 Task: Manage the team setting related to opportunity .
Action: Mouse moved to (1255, 96)
Screenshot: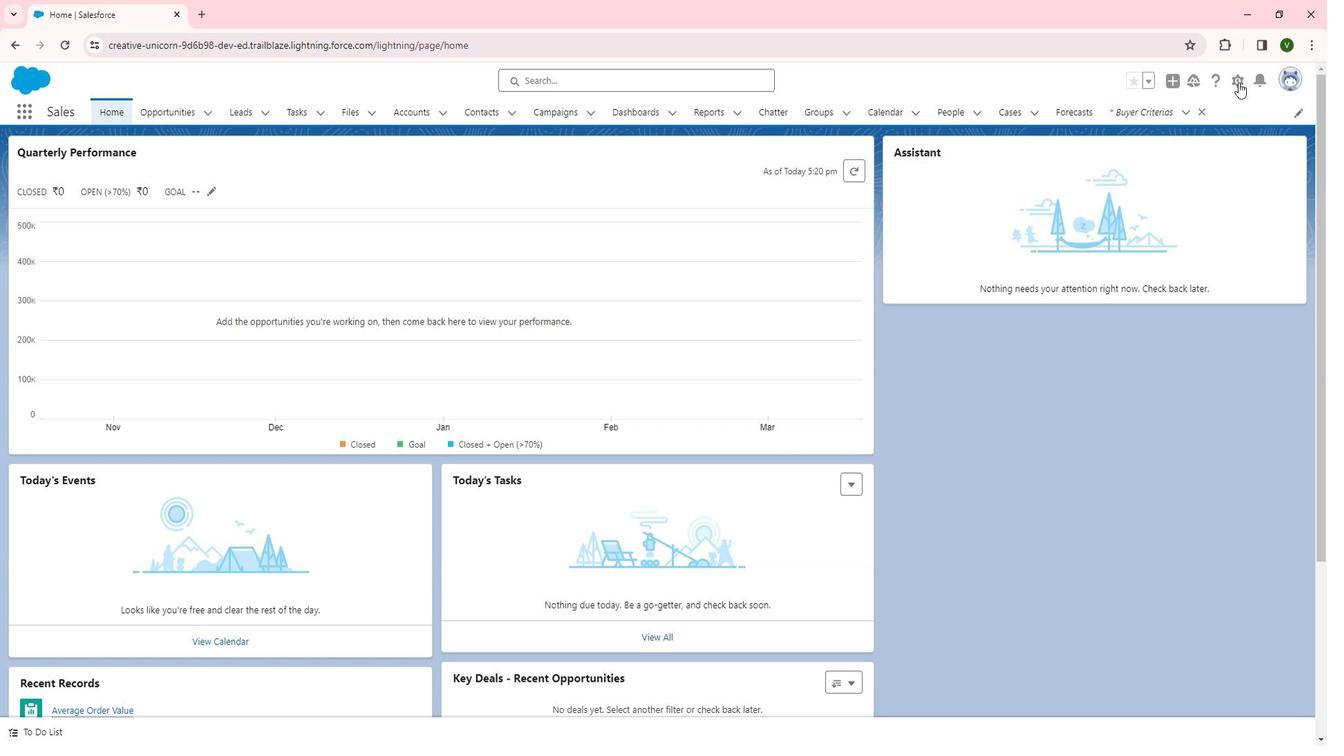 
Action: Mouse pressed left at (1255, 96)
Screenshot: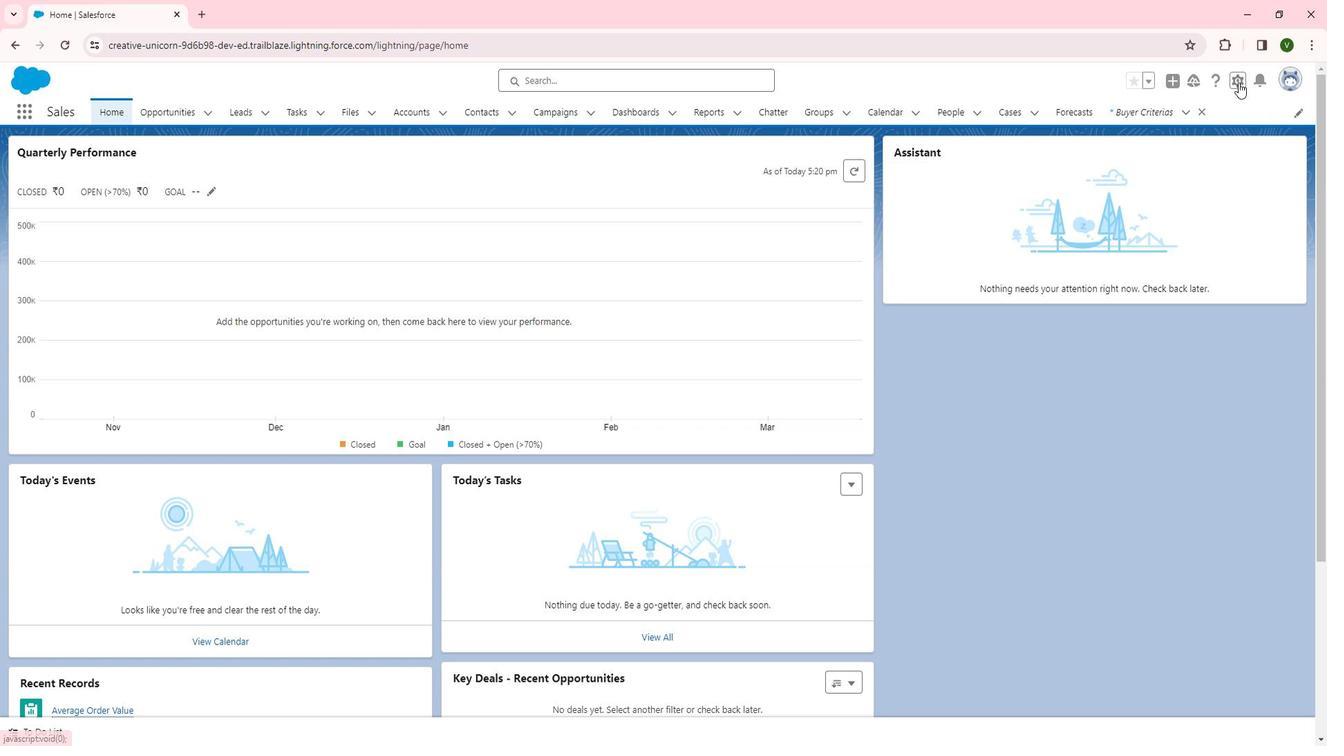 
Action: Mouse moved to (1185, 147)
Screenshot: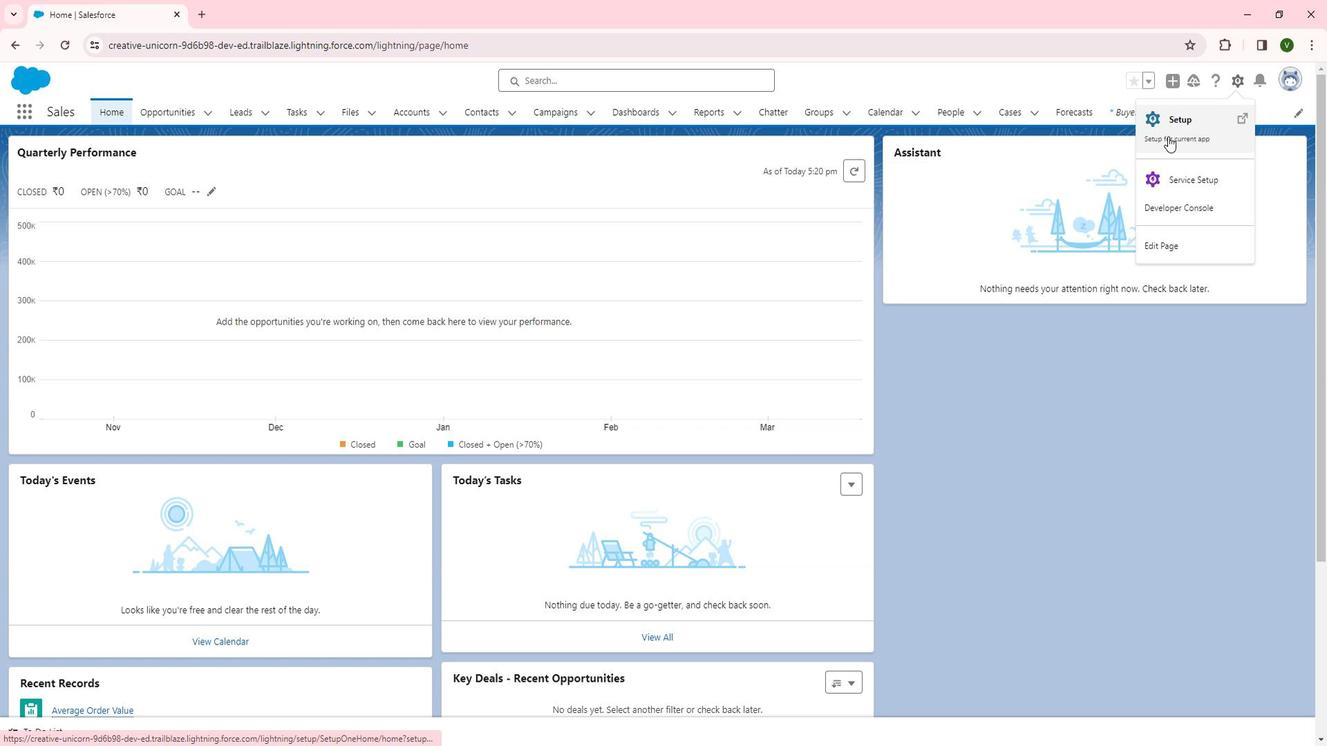 
Action: Mouse pressed left at (1185, 147)
Screenshot: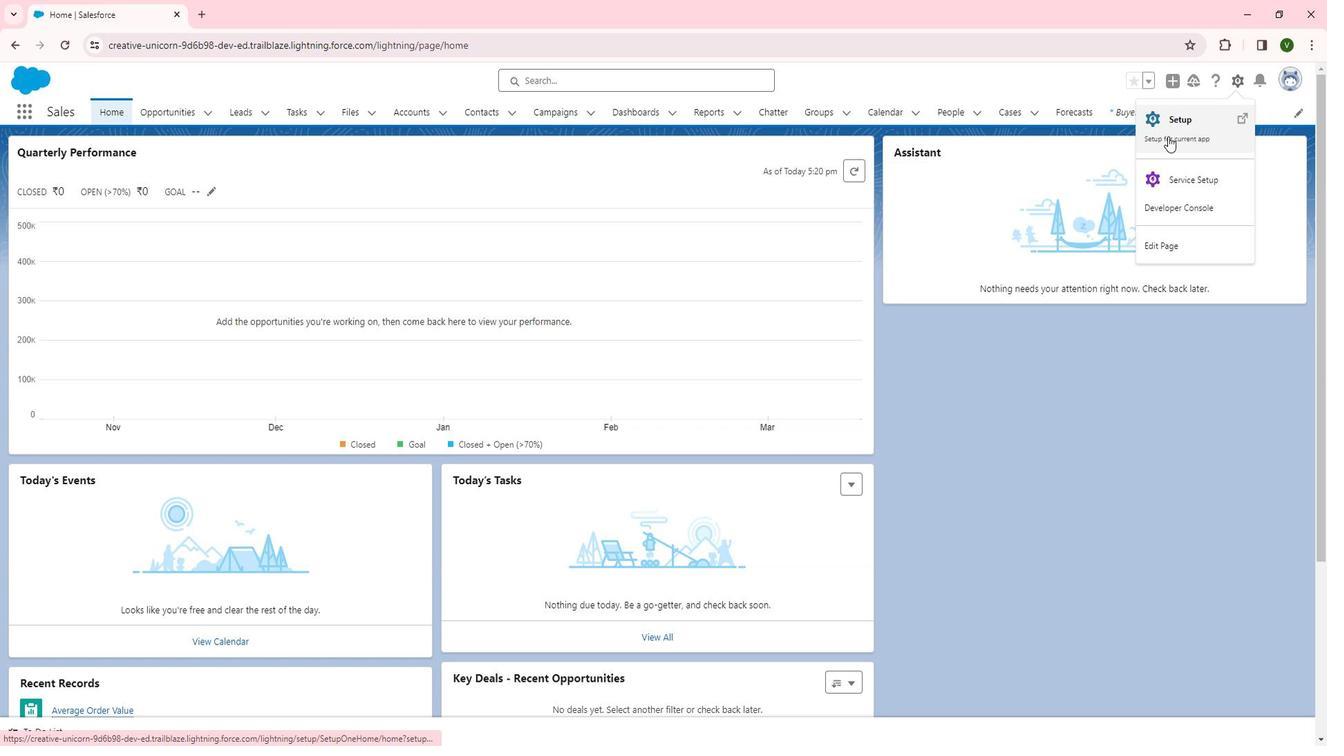 
Action: Mouse moved to (98, 450)
Screenshot: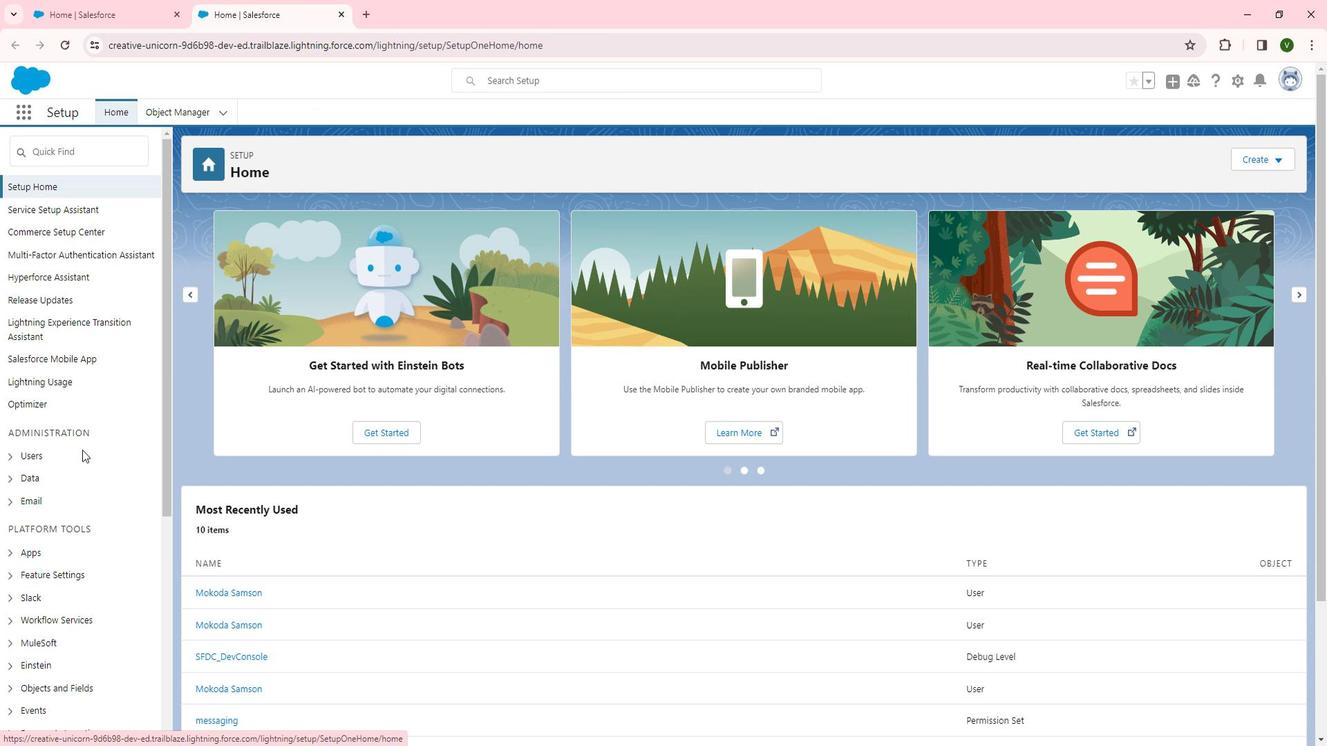 
Action: Mouse scrolled (98, 449) with delta (0, 0)
Screenshot: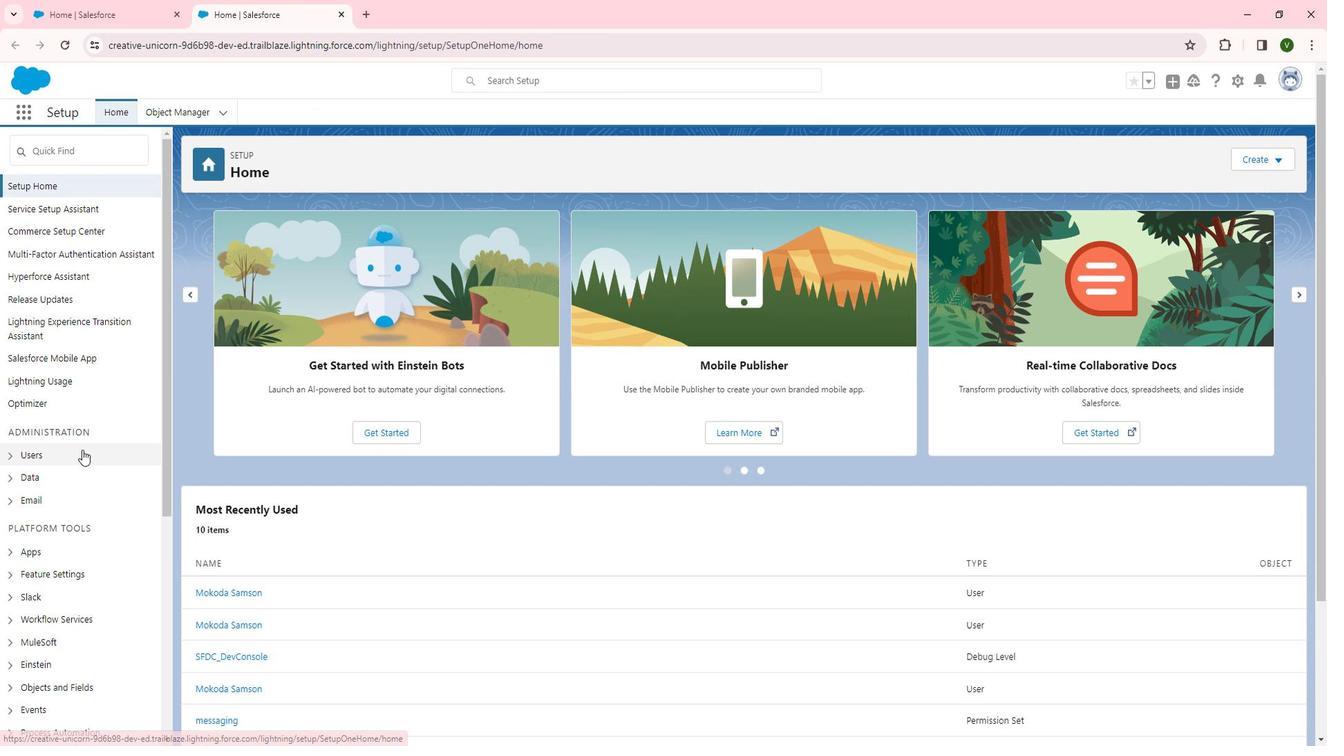 
Action: Mouse scrolled (98, 449) with delta (0, 0)
Screenshot: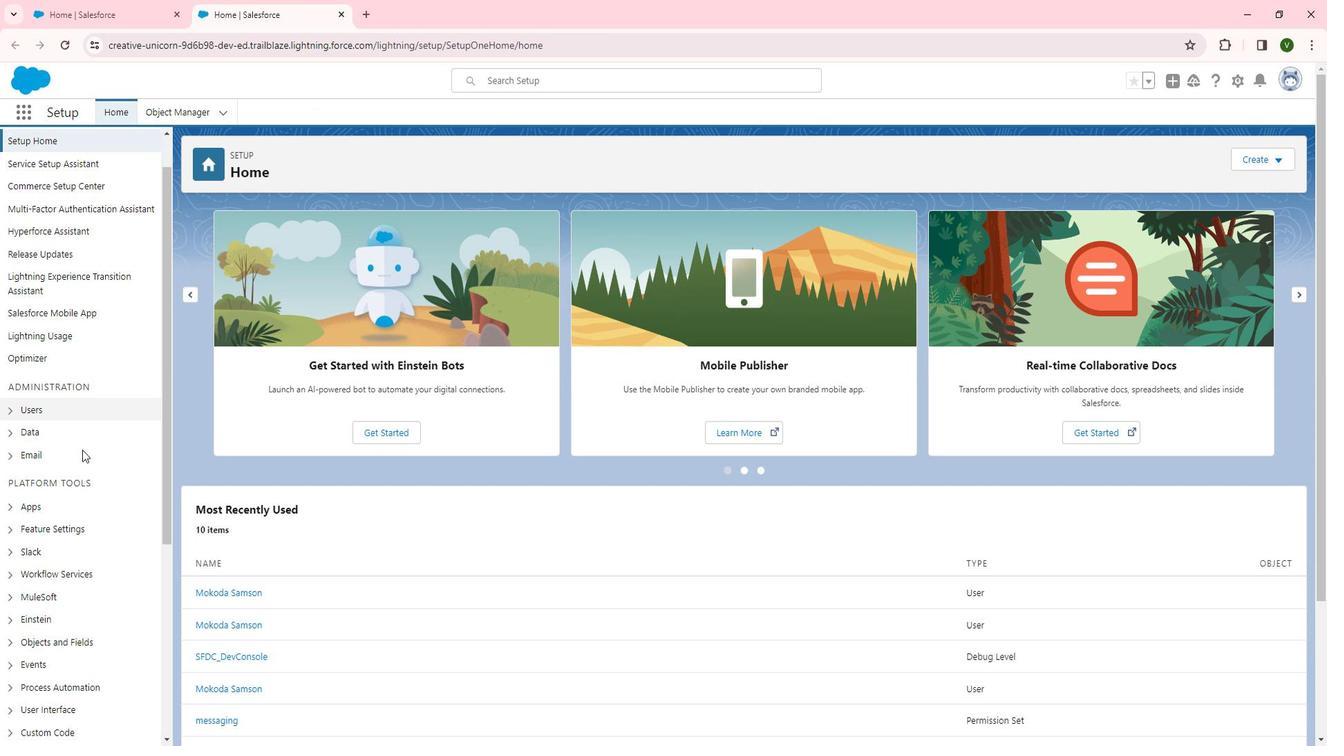 
Action: Mouse moved to (83, 454)
Screenshot: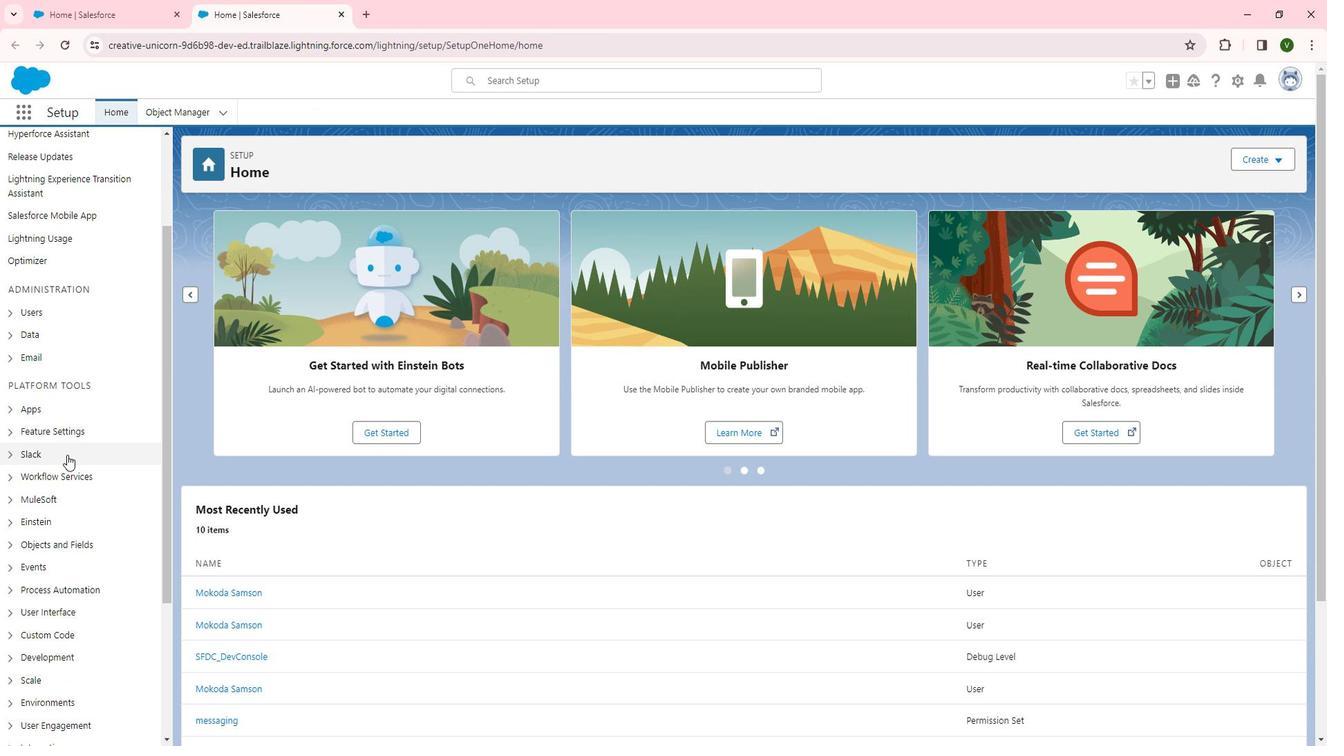 
Action: Mouse scrolled (83, 454) with delta (0, 0)
Screenshot: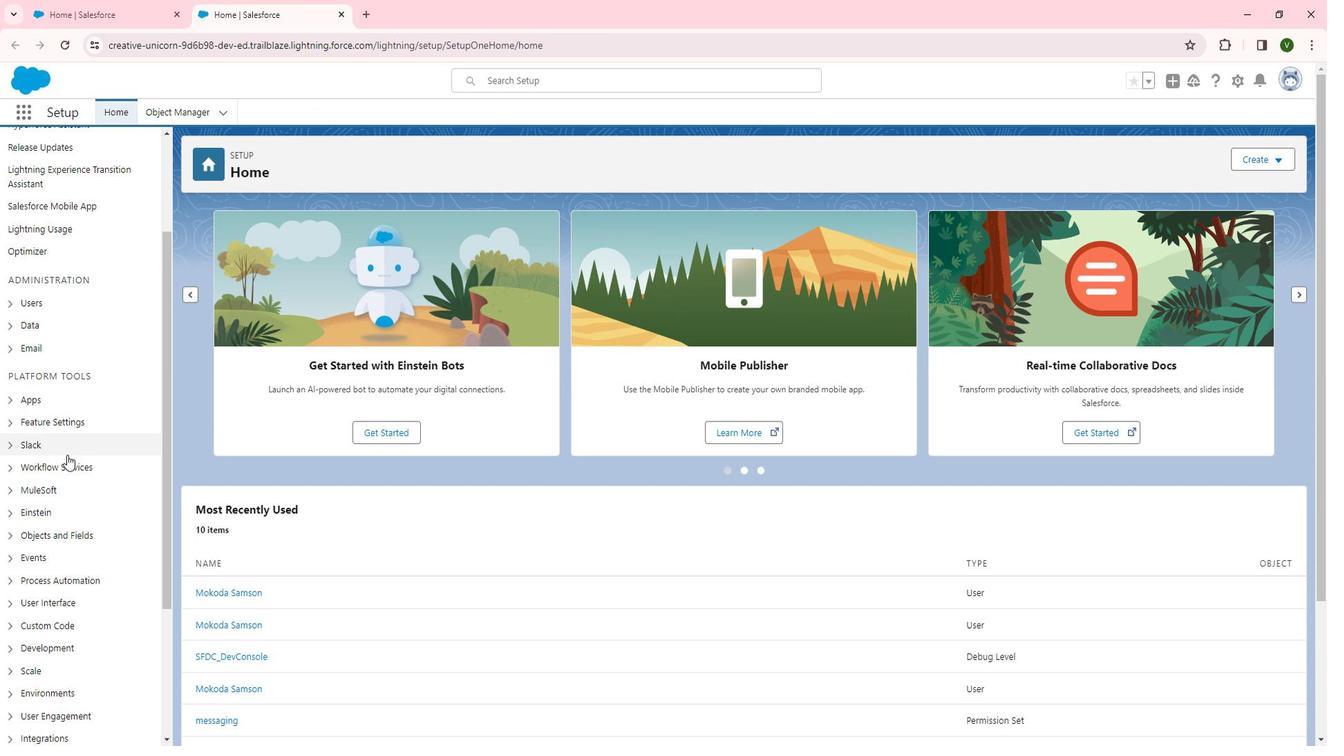 
Action: Mouse scrolled (83, 454) with delta (0, 0)
Screenshot: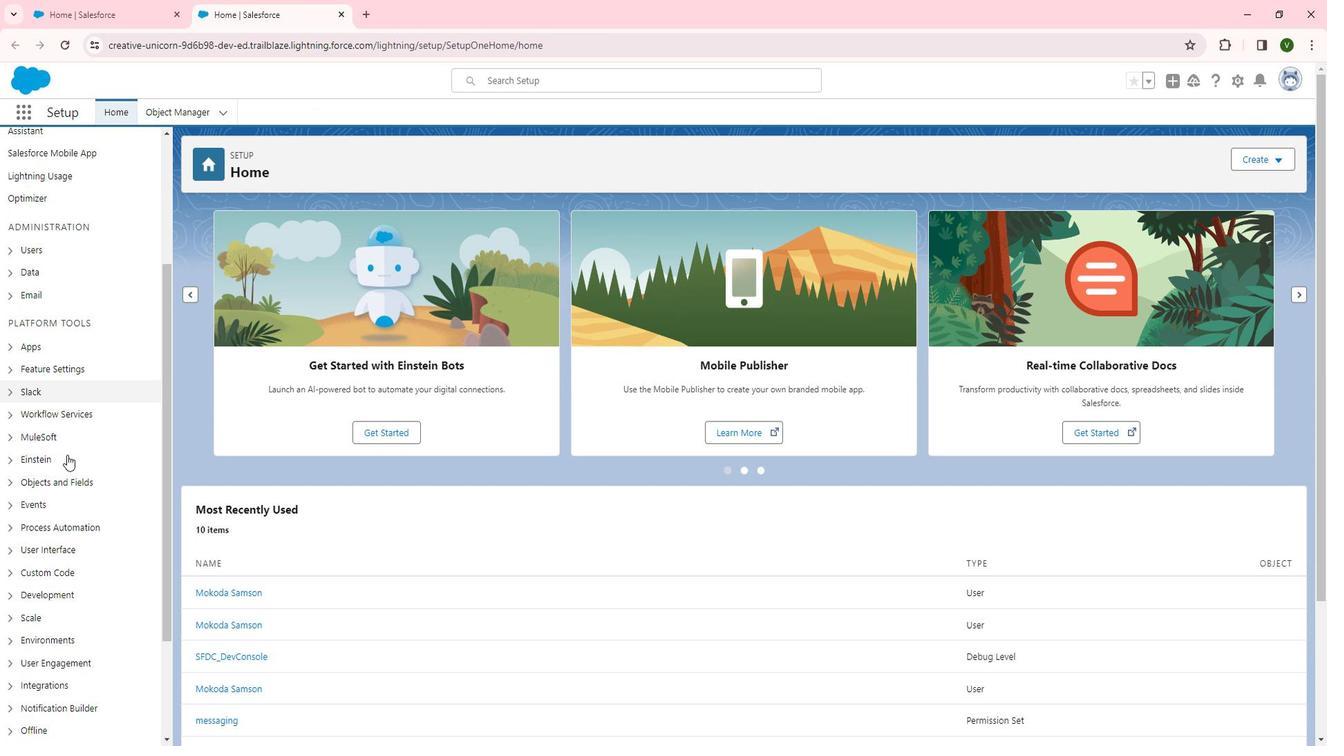 
Action: Mouse moved to (28, 294)
Screenshot: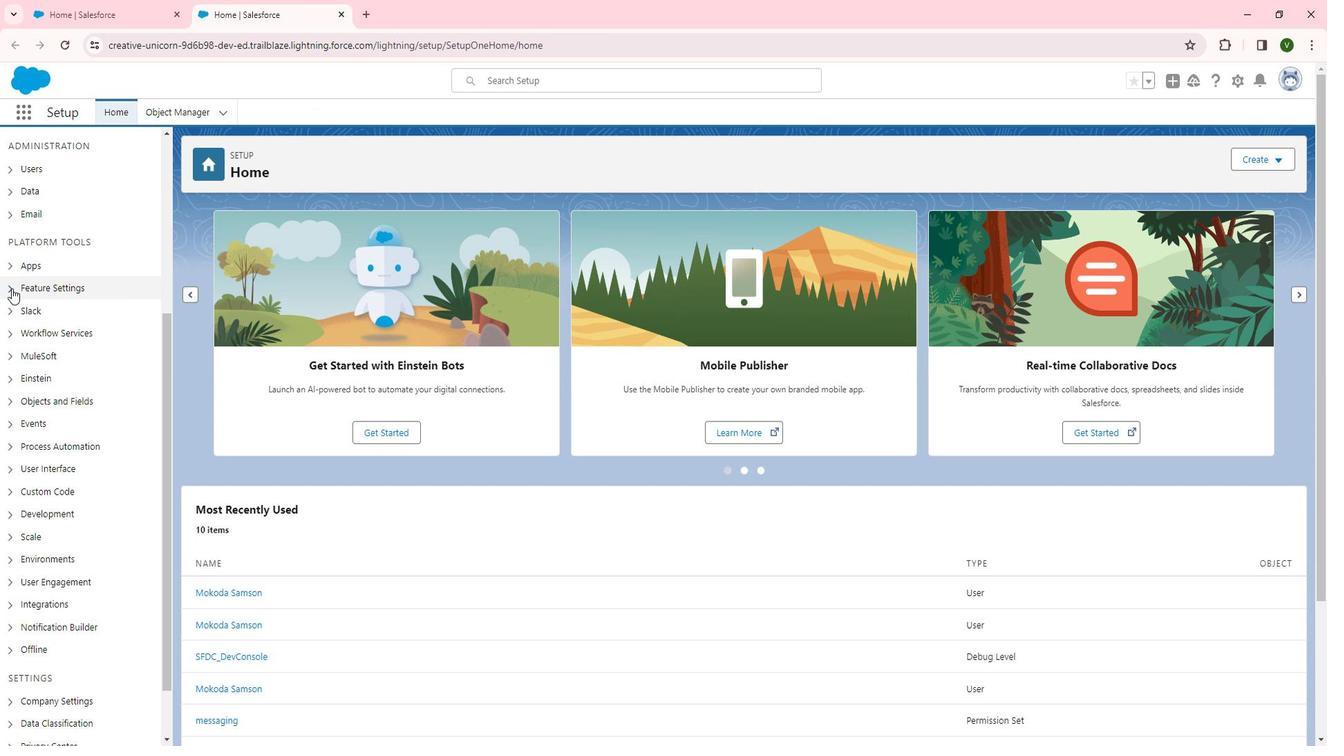 
Action: Mouse pressed left at (28, 294)
Screenshot: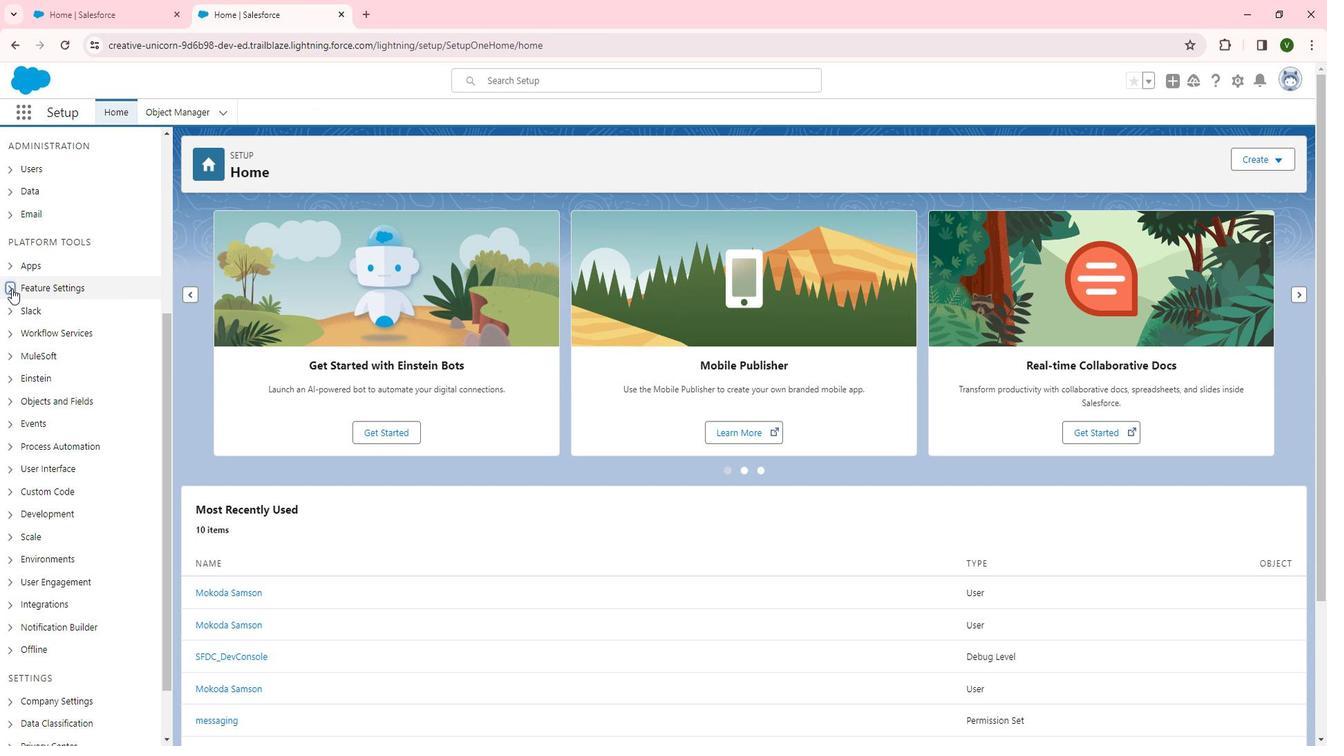 
Action: Mouse moved to (85, 441)
Screenshot: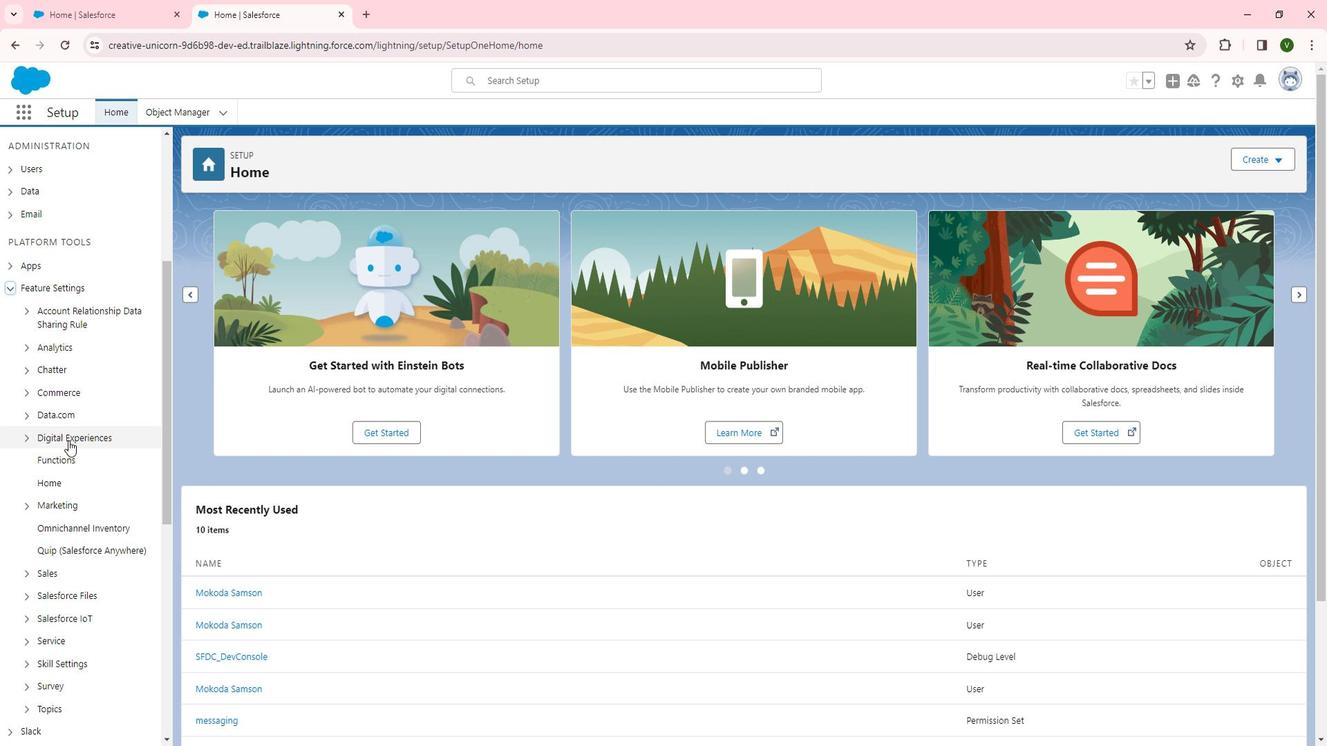 
Action: Mouse scrolled (85, 440) with delta (0, 0)
Screenshot: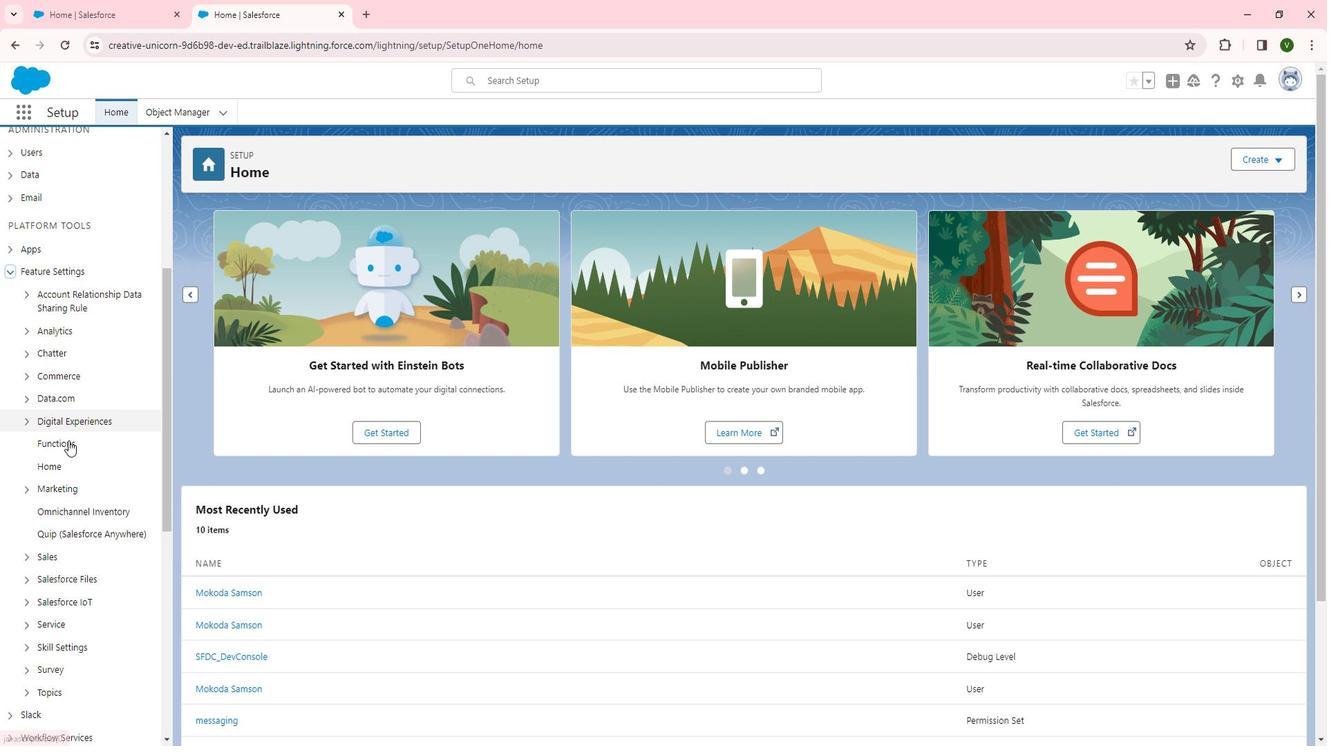 
Action: Mouse moved to (81, 450)
Screenshot: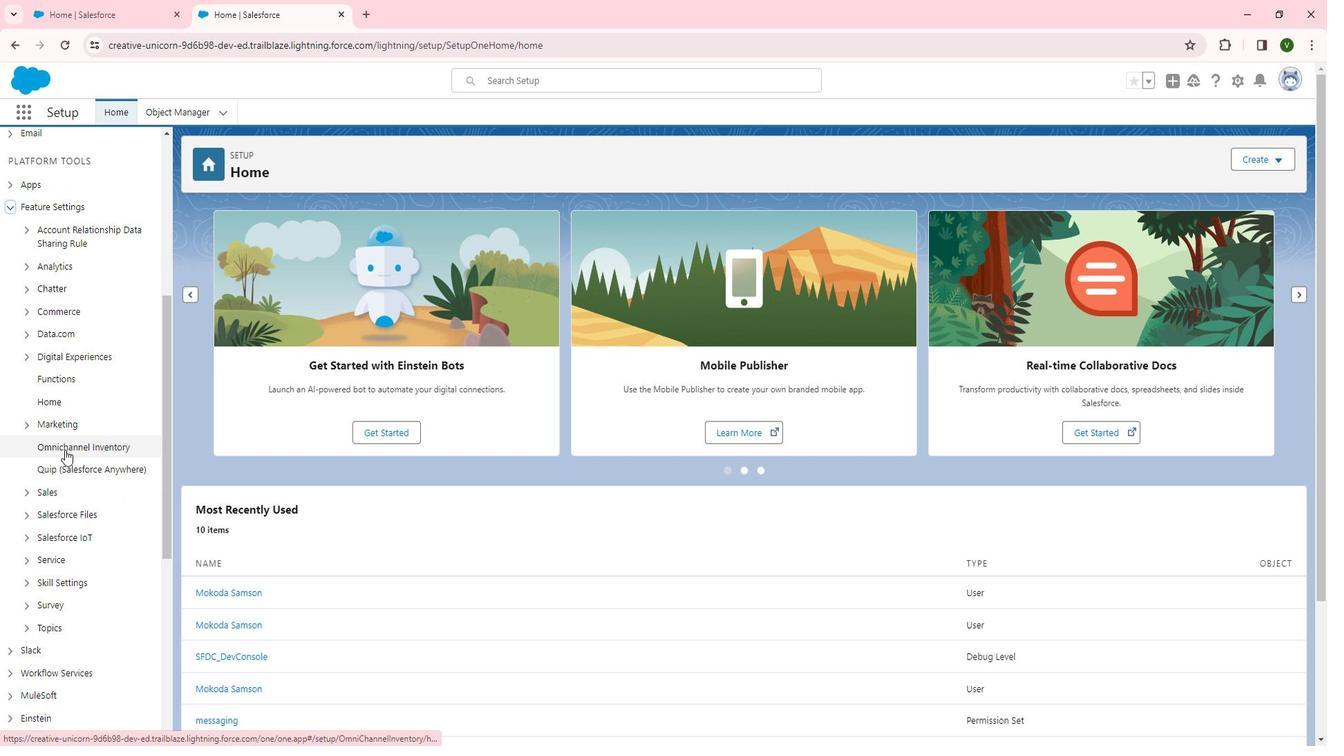 
Action: Mouse scrolled (81, 449) with delta (0, 0)
Screenshot: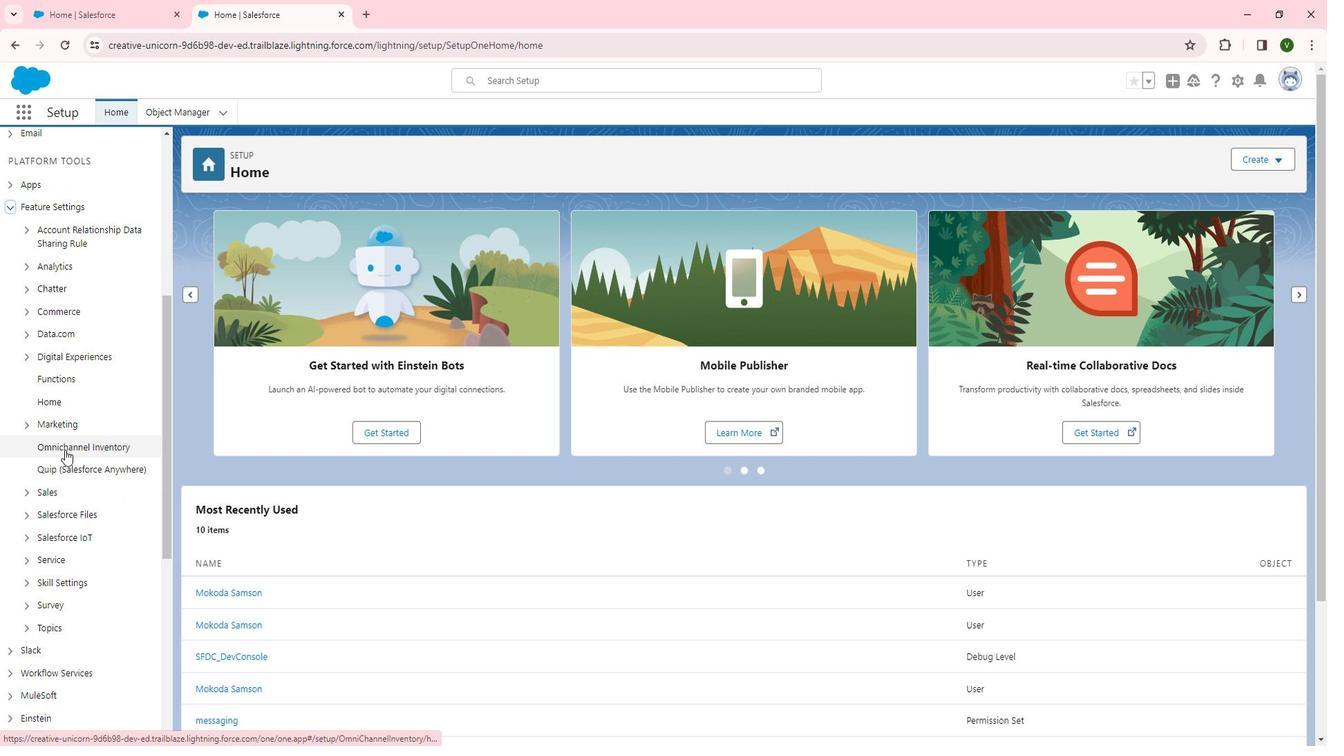 
Action: Mouse moved to (42, 432)
Screenshot: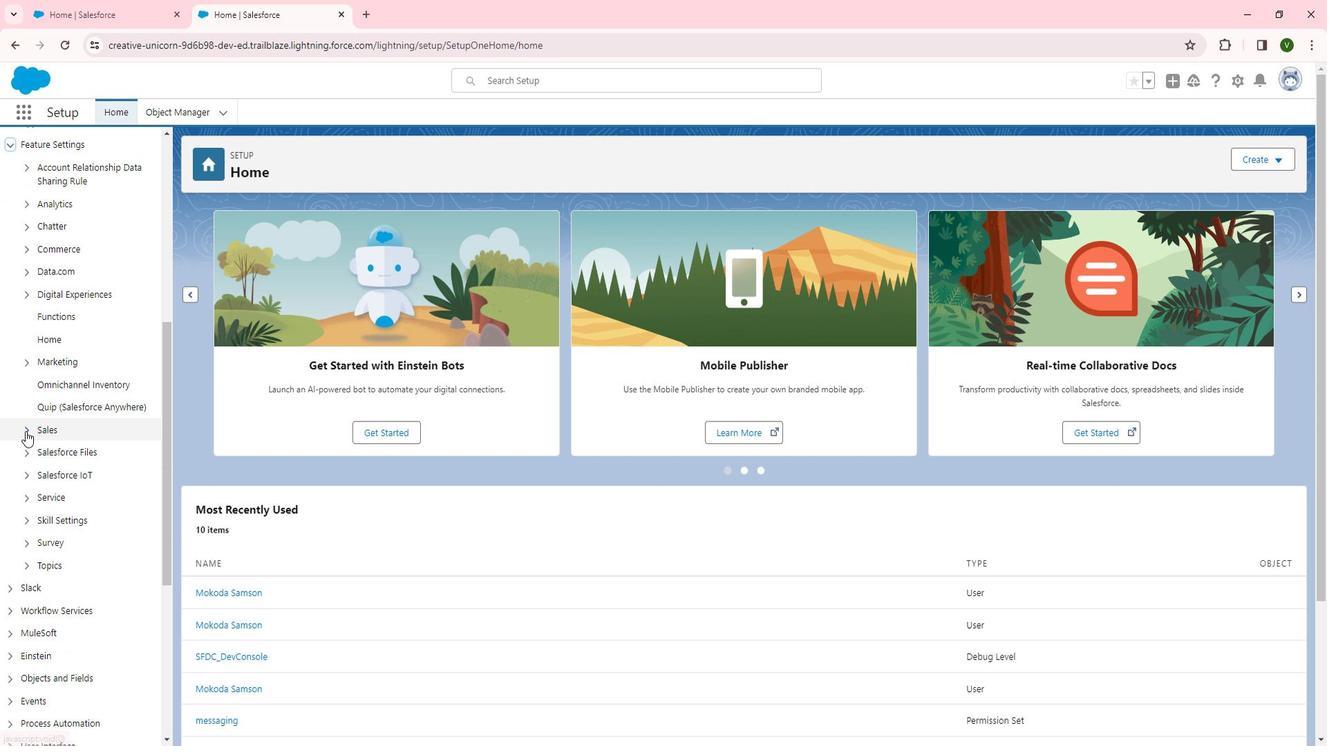 
Action: Mouse pressed left at (42, 432)
Screenshot: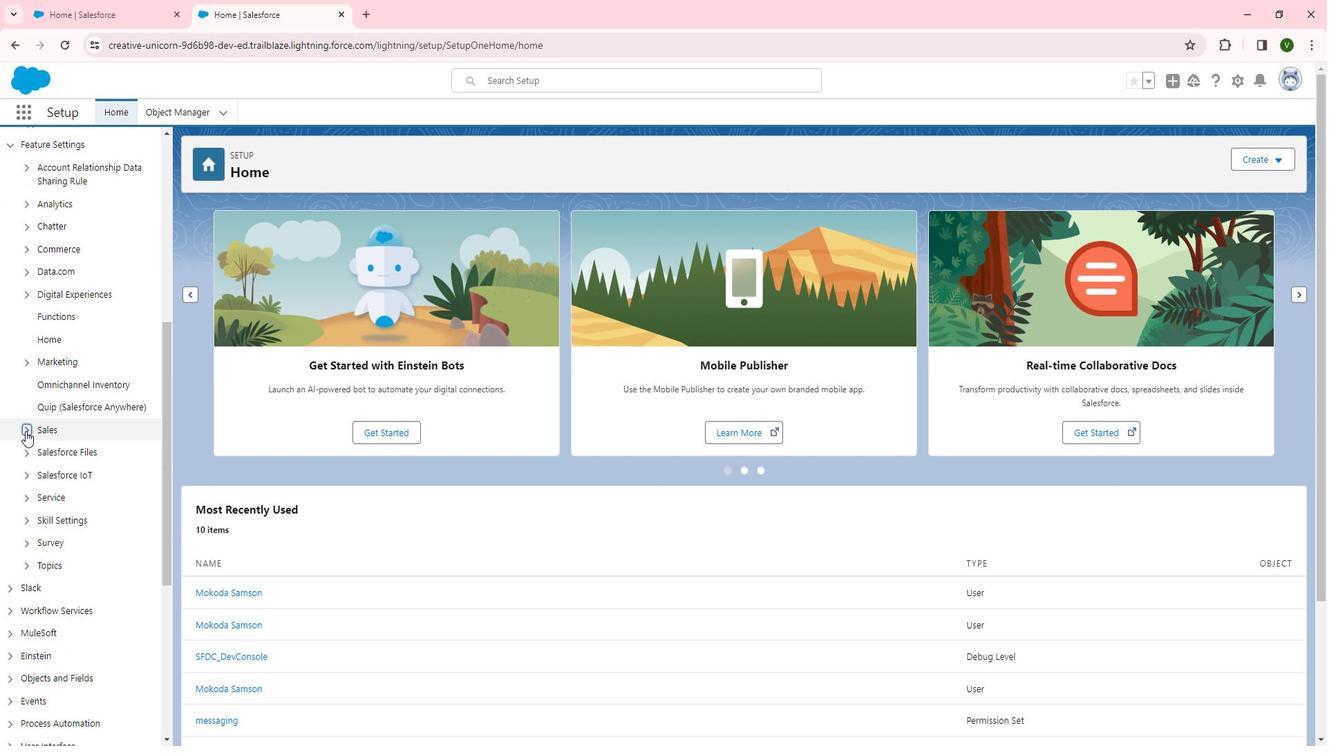 
Action: Mouse moved to (71, 434)
Screenshot: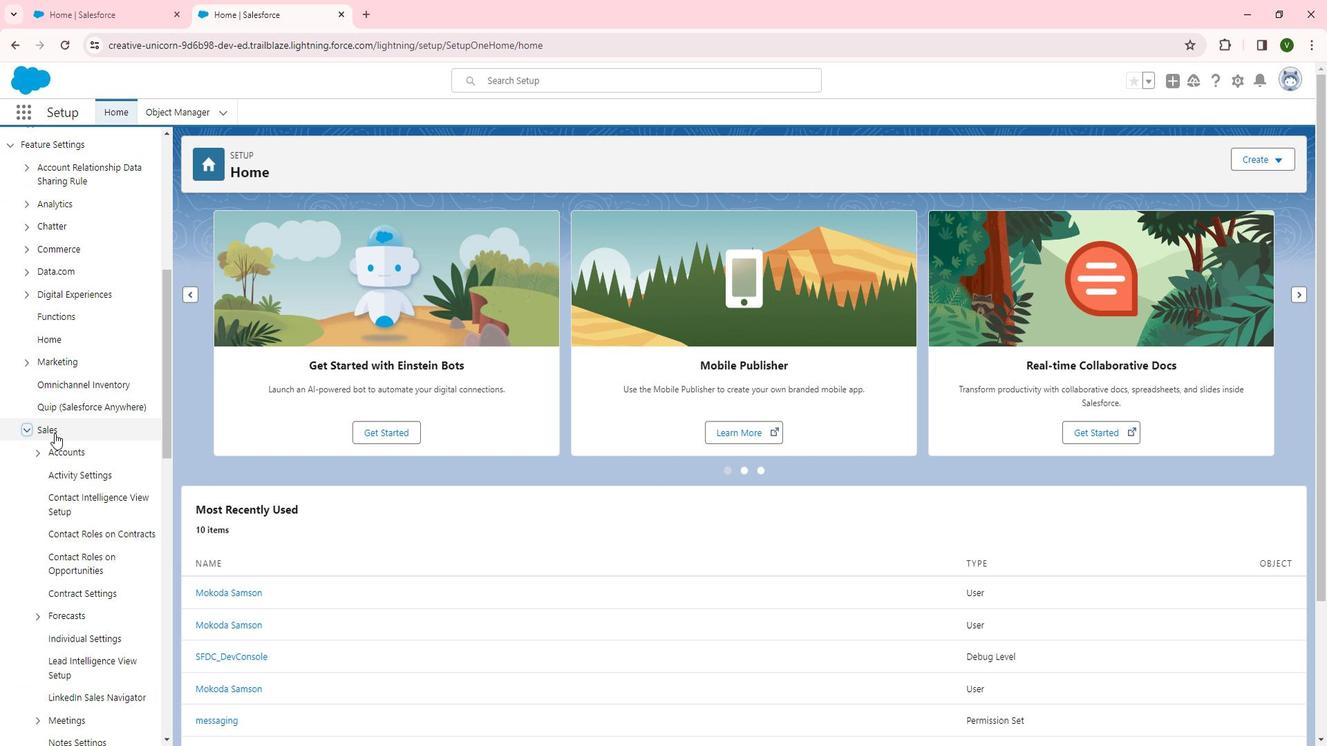 
Action: Mouse scrolled (71, 433) with delta (0, 0)
Screenshot: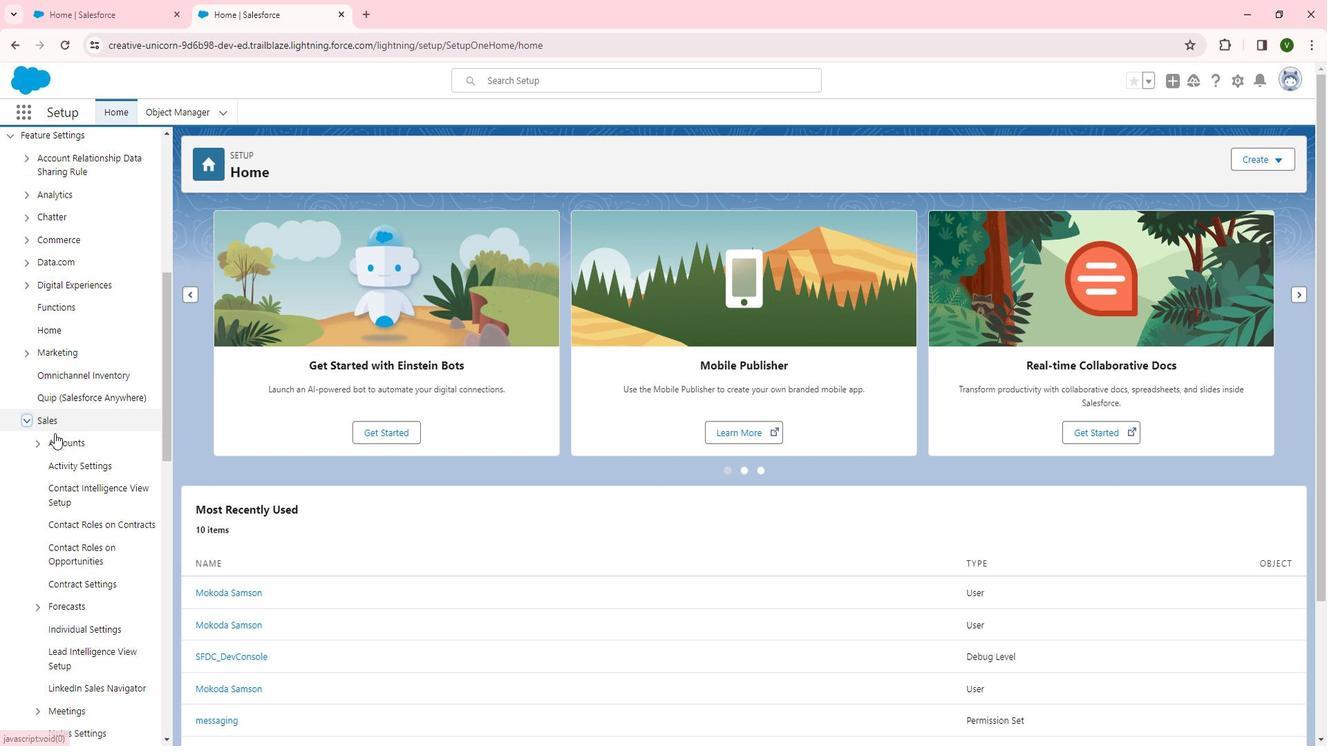 
Action: Mouse moved to (72, 434)
Screenshot: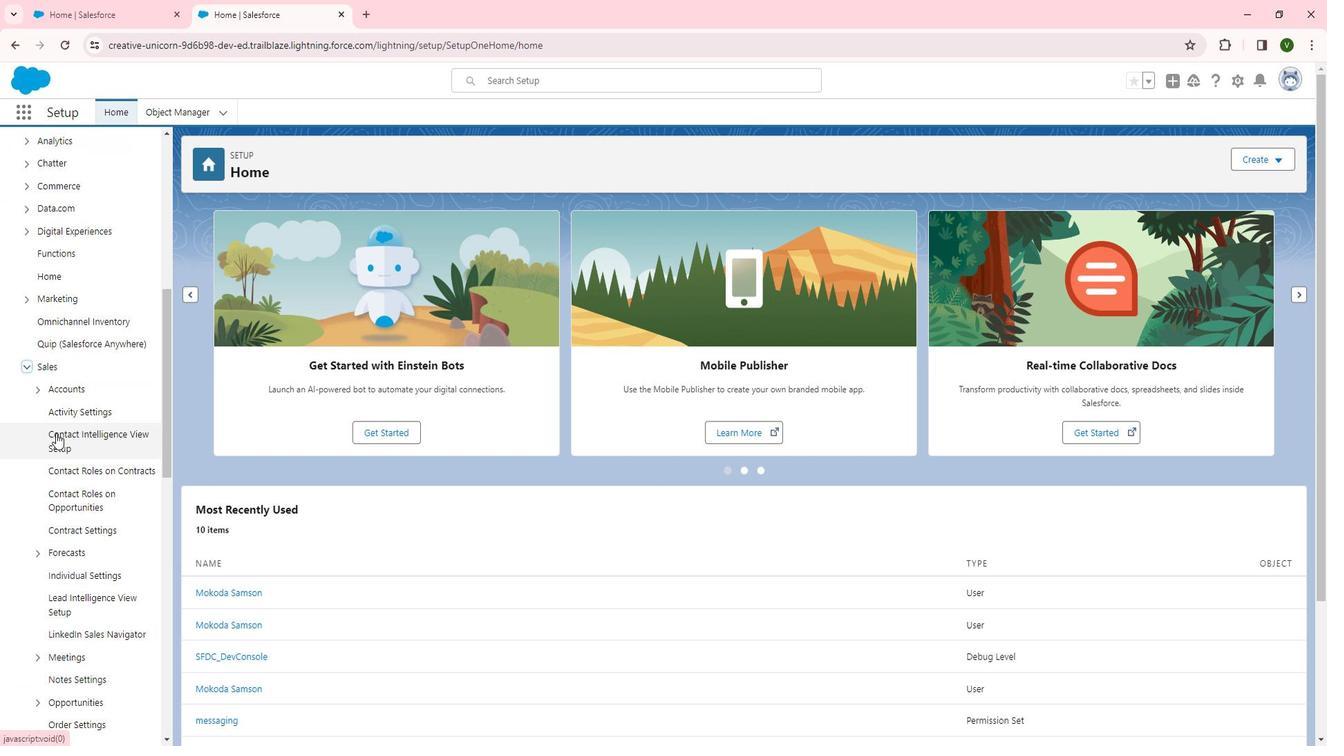 
Action: Mouse scrolled (72, 433) with delta (0, 0)
Screenshot: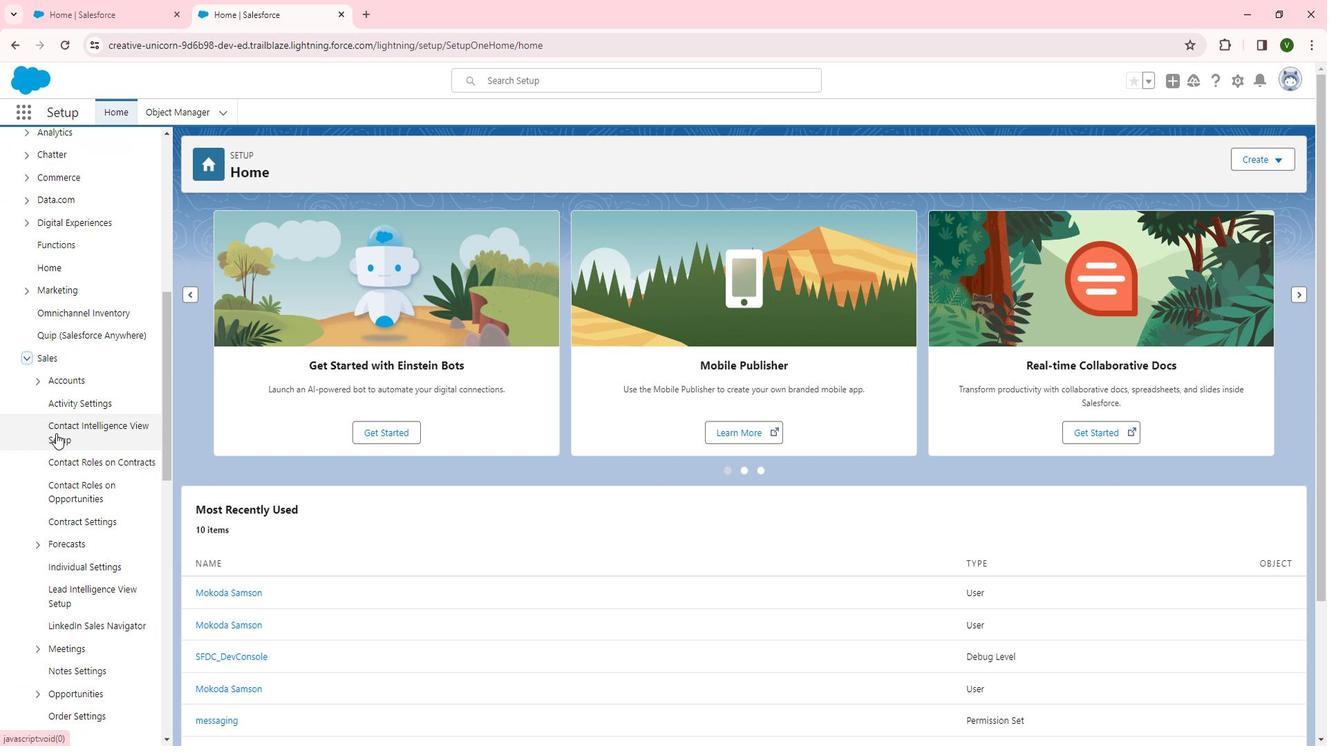 
Action: Mouse scrolled (72, 433) with delta (0, 0)
Screenshot: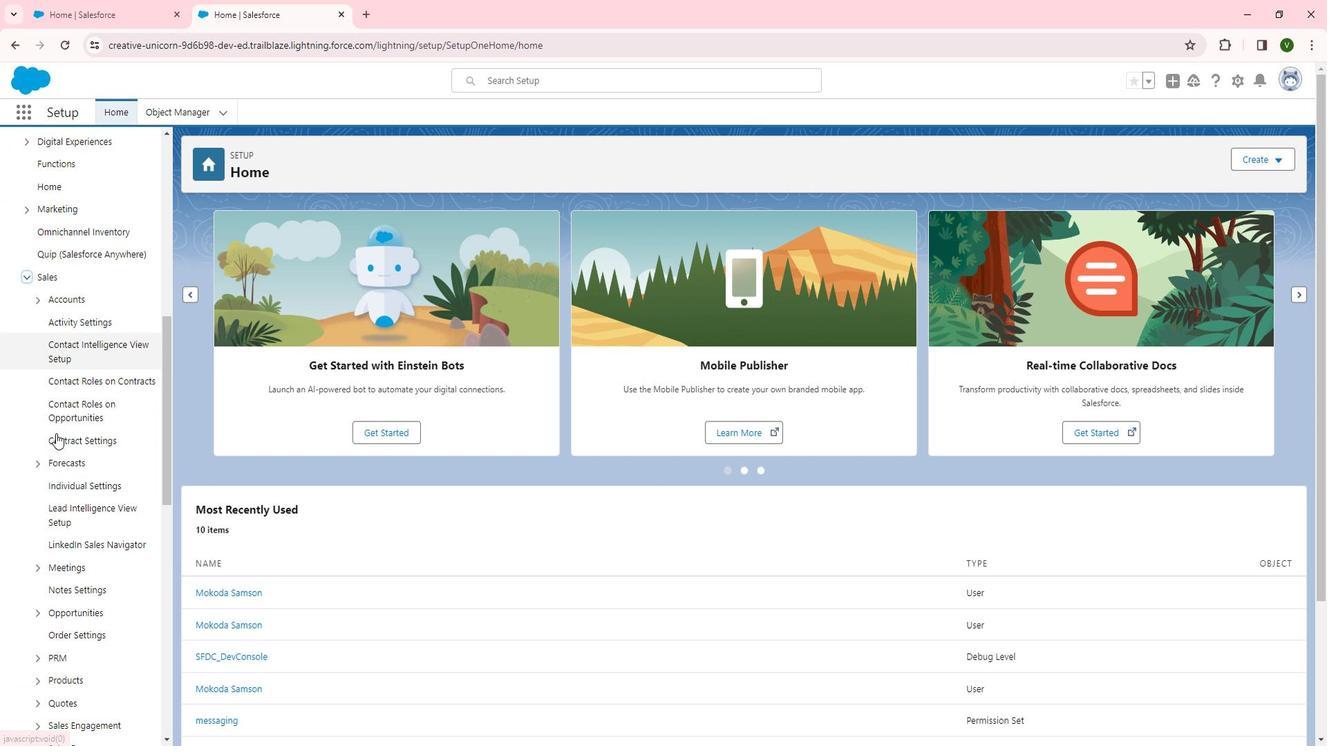 
Action: Mouse moved to (103, 519)
Screenshot: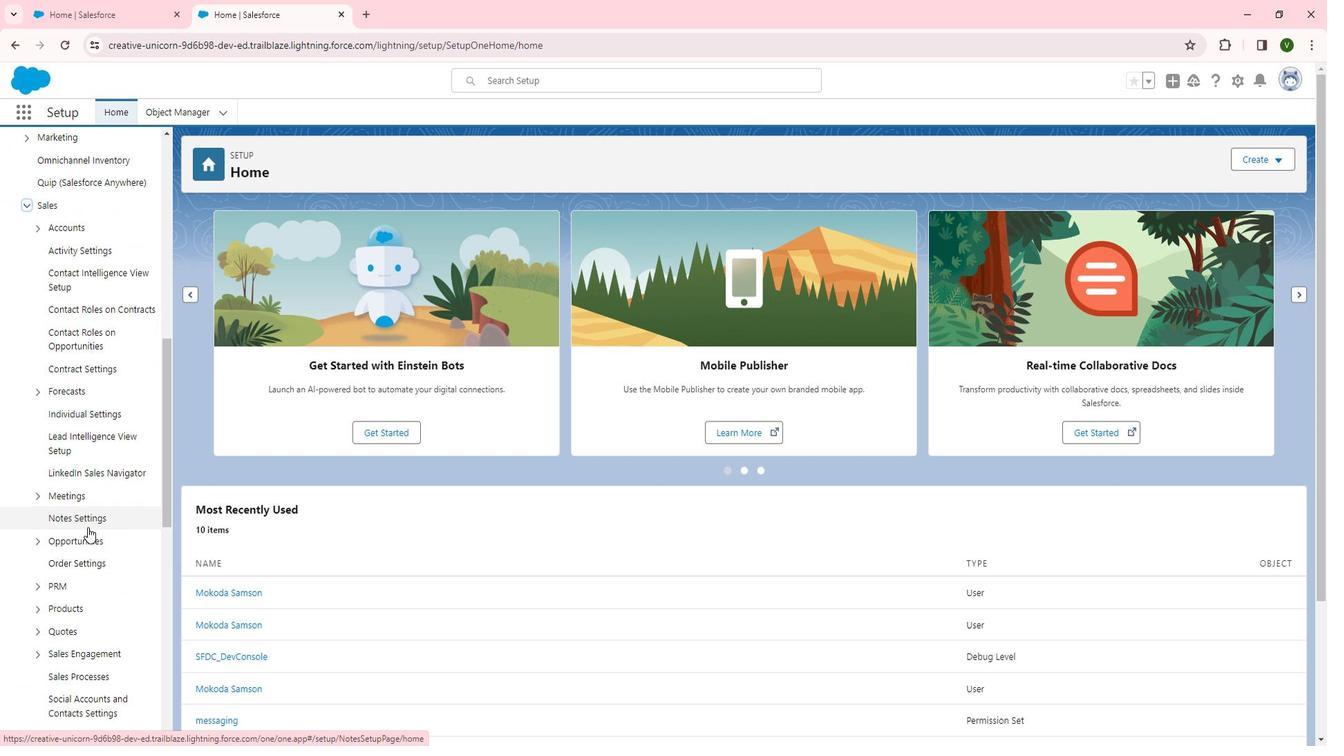 
Action: Mouse scrolled (103, 518) with delta (0, 0)
Screenshot: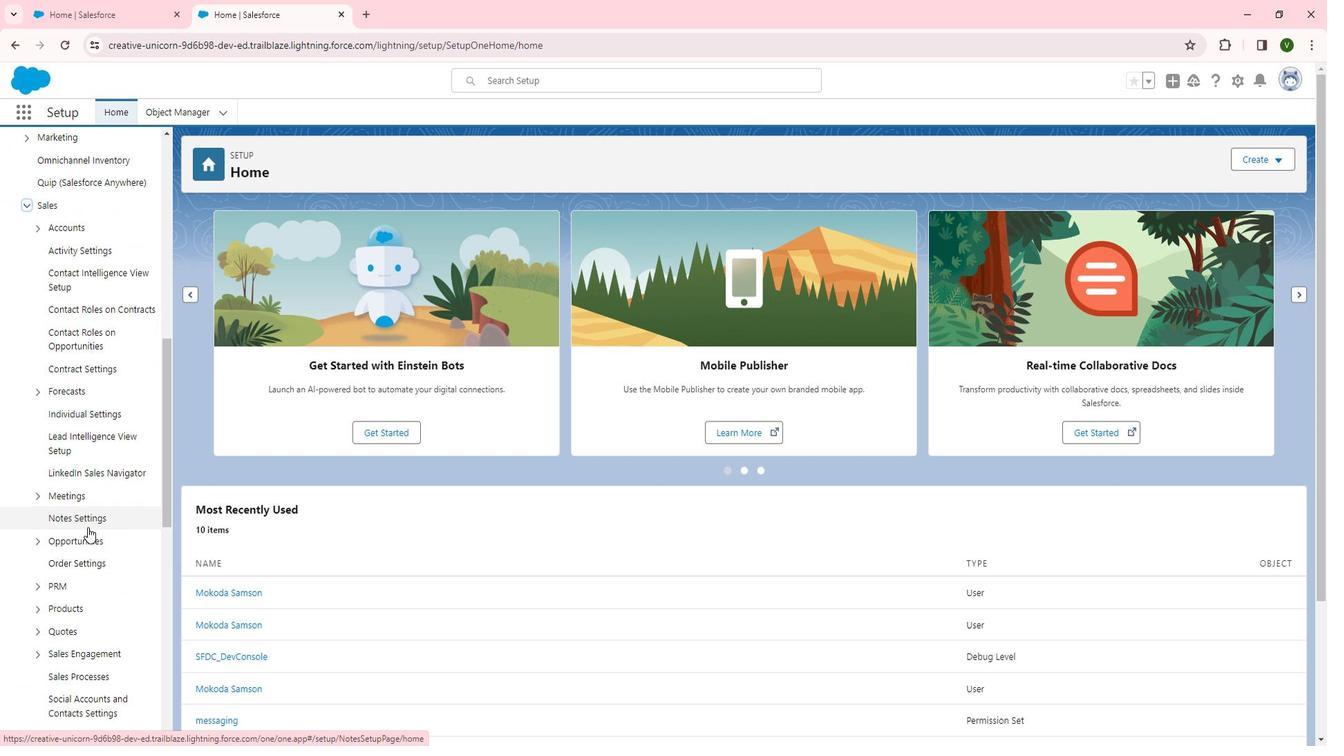 
Action: Mouse moved to (104, 524)
Screenshot: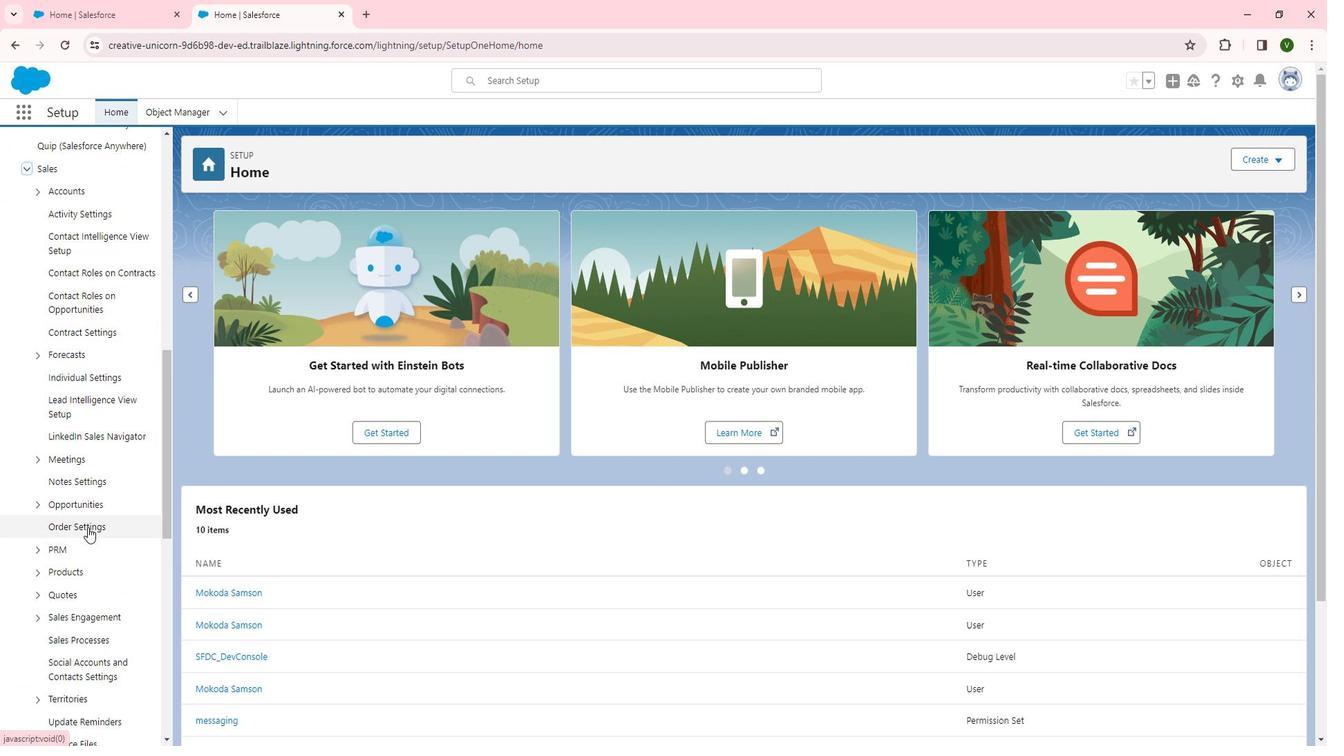 
Action: Mouse scrolled (104, 524) with delta (0, 0)
Screenshot: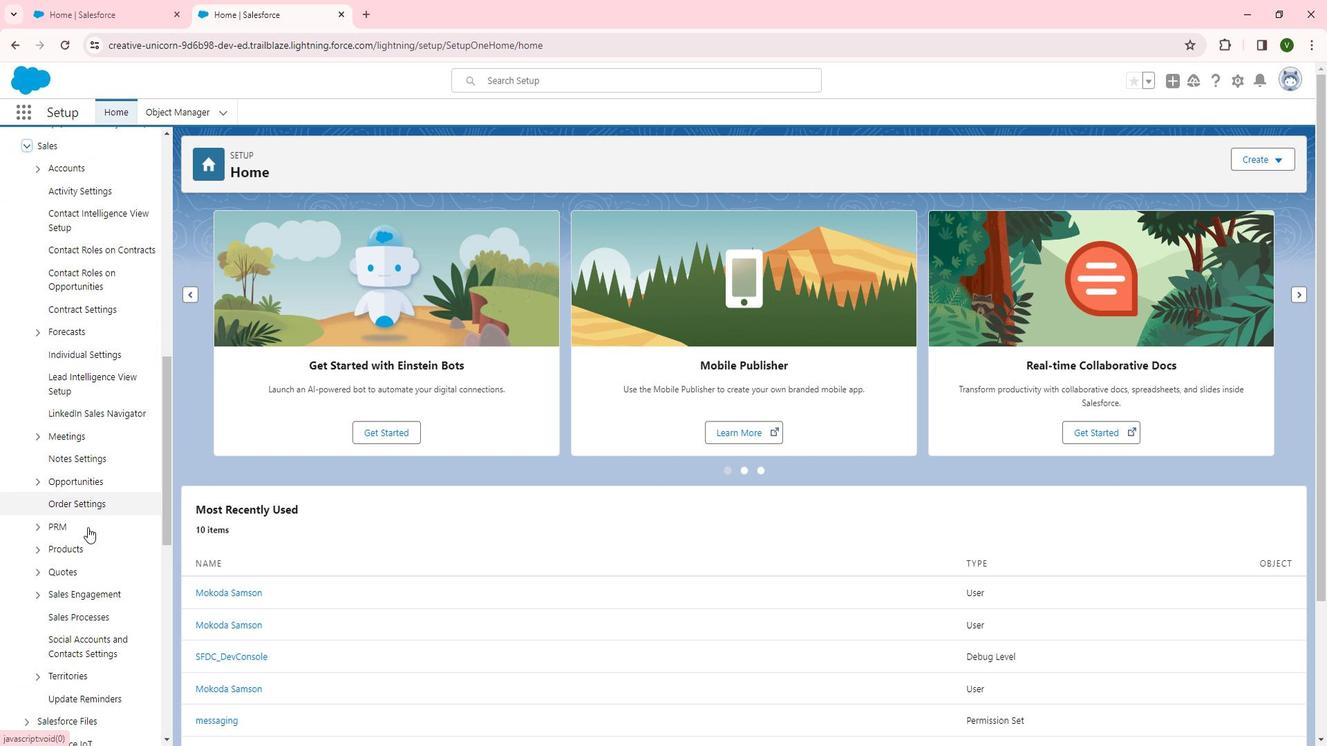 
Action: Mouse moved to (57, 410)
Screenshot: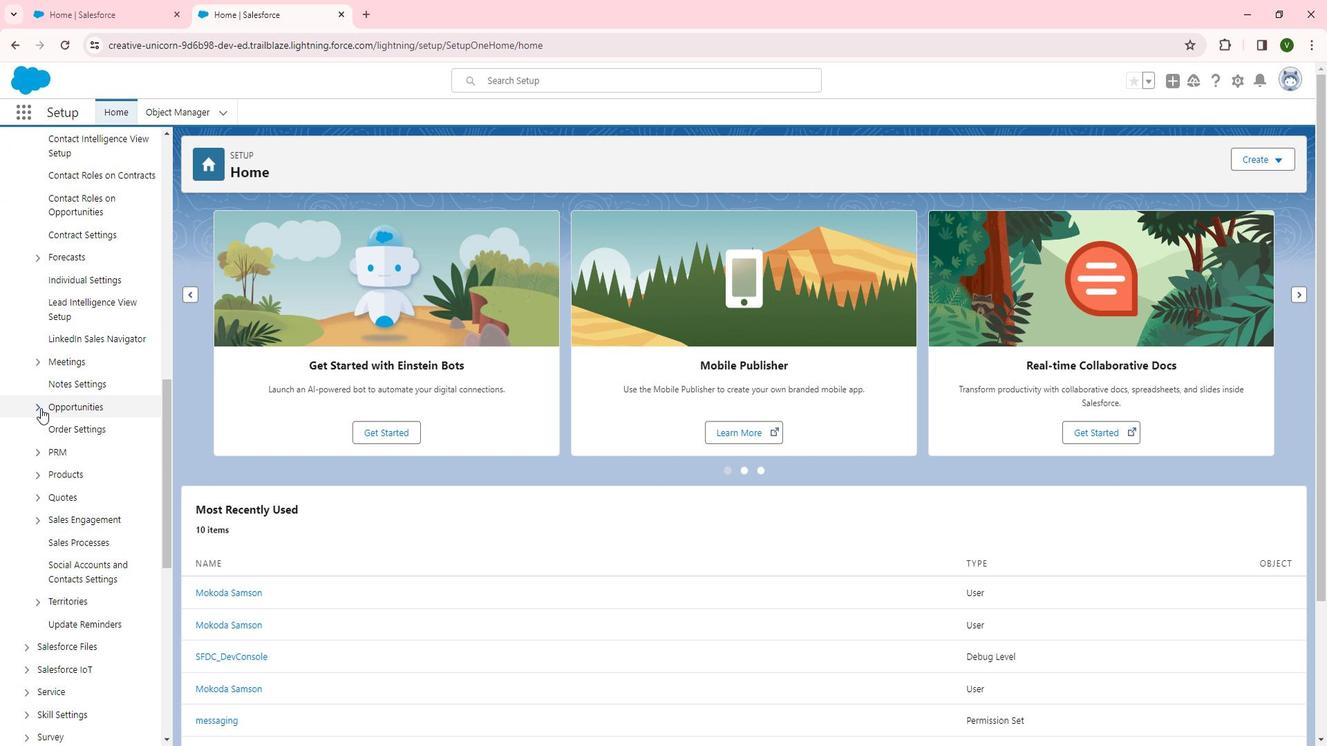 
Action: Mouse pressed left at (57, 410)
Screenshot: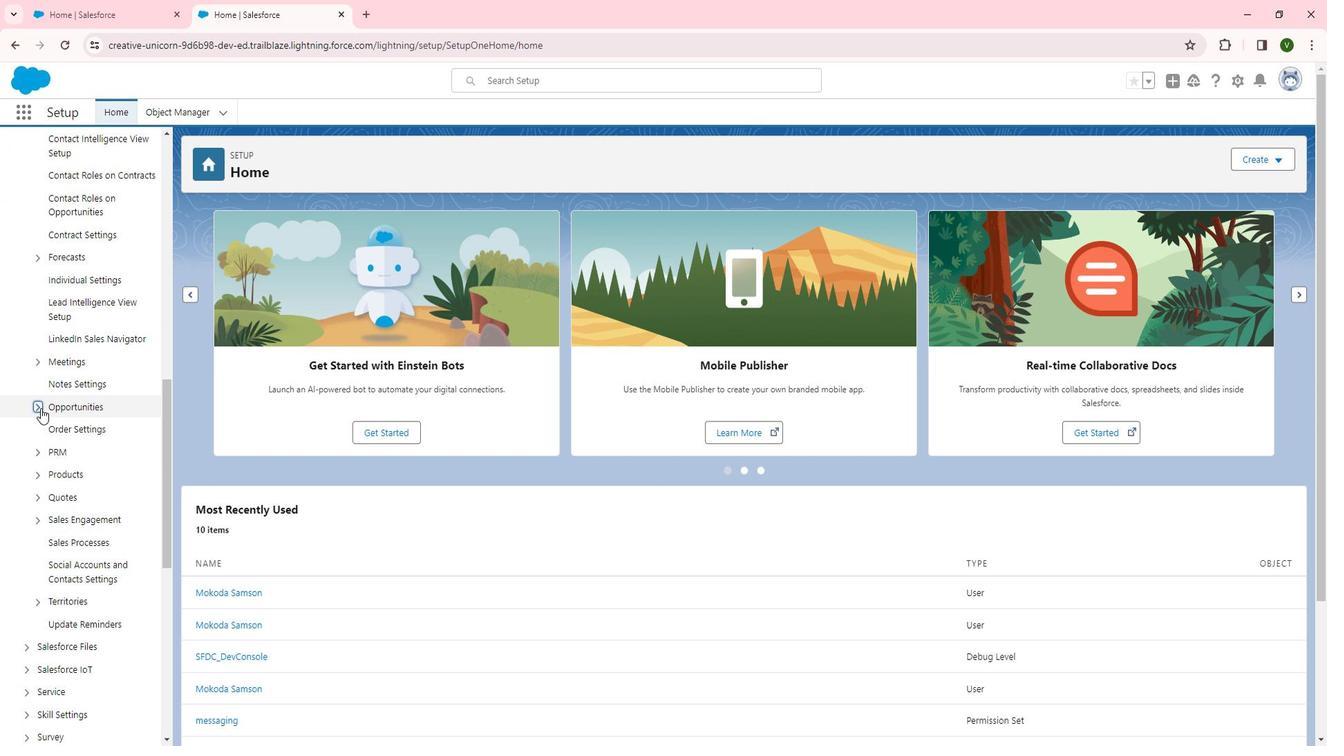 
Action: Mouse moved to (123, 476)
Screenshot: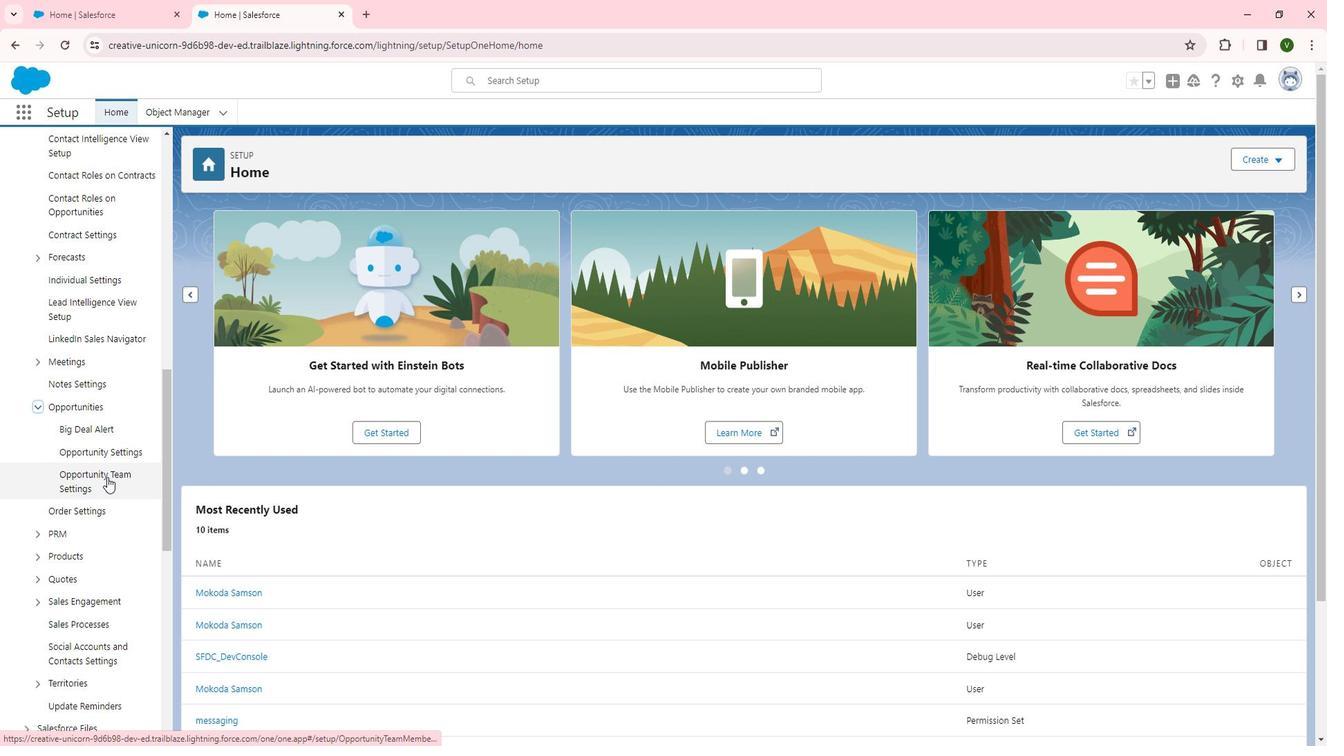 
Action: Mouse pressed left at (123, 476)
Screenshot: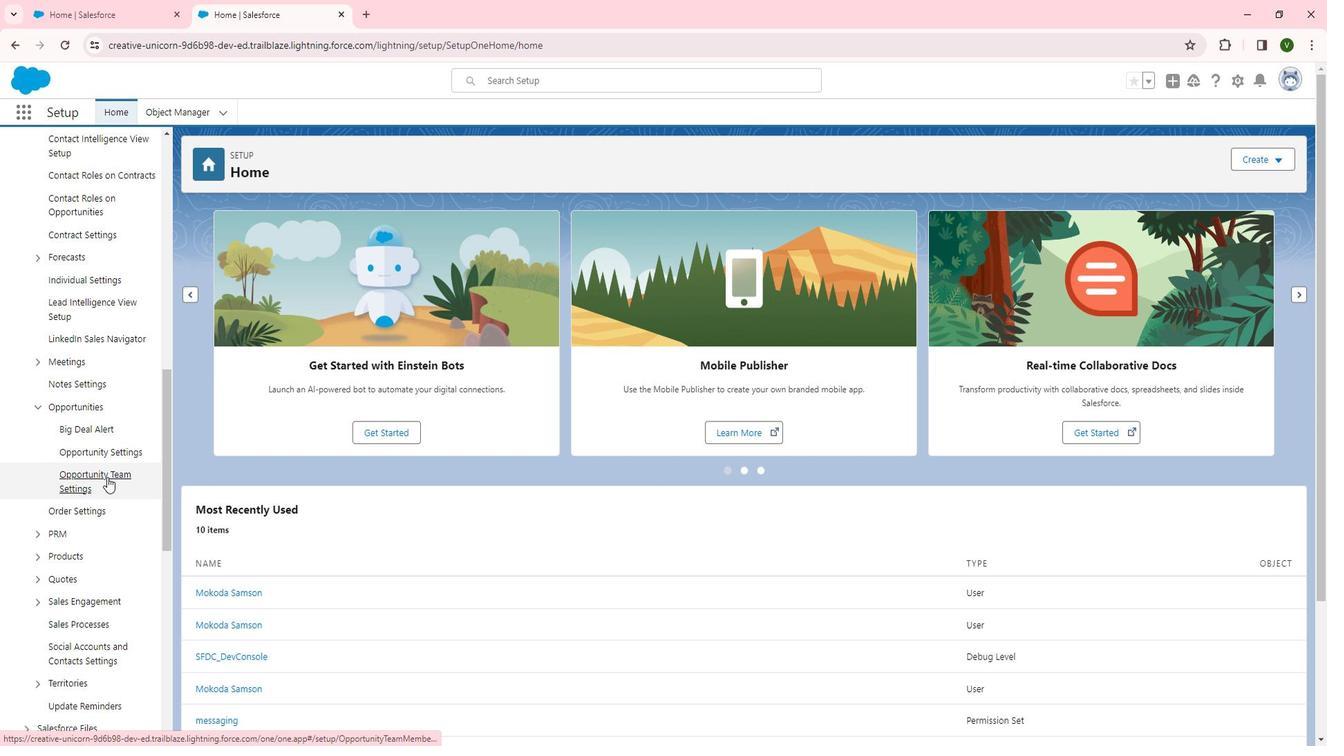 
Action: Mouse moved to (220, 323)
Screenshot: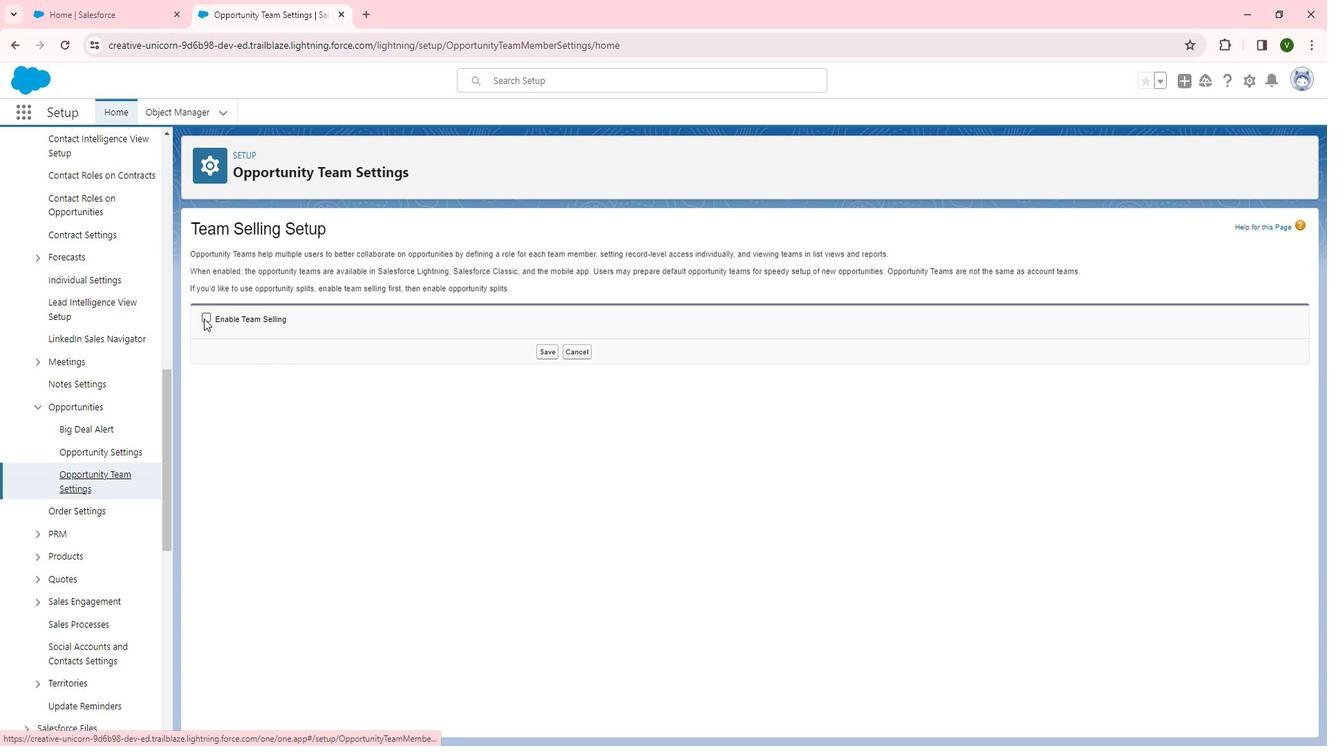 
Action: Mouse pressed left at (220, 323)
Screenshot: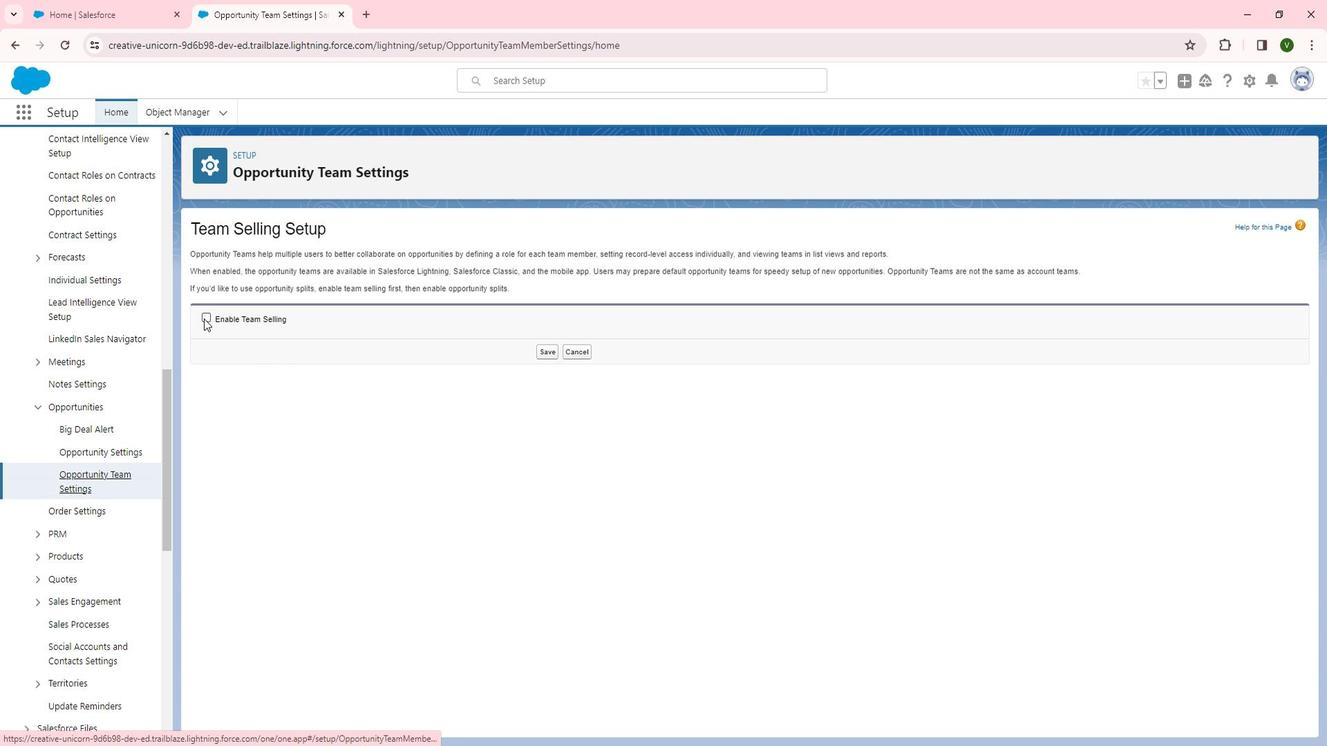 
Action: Mouse moved to (562, 353)
Screenshot: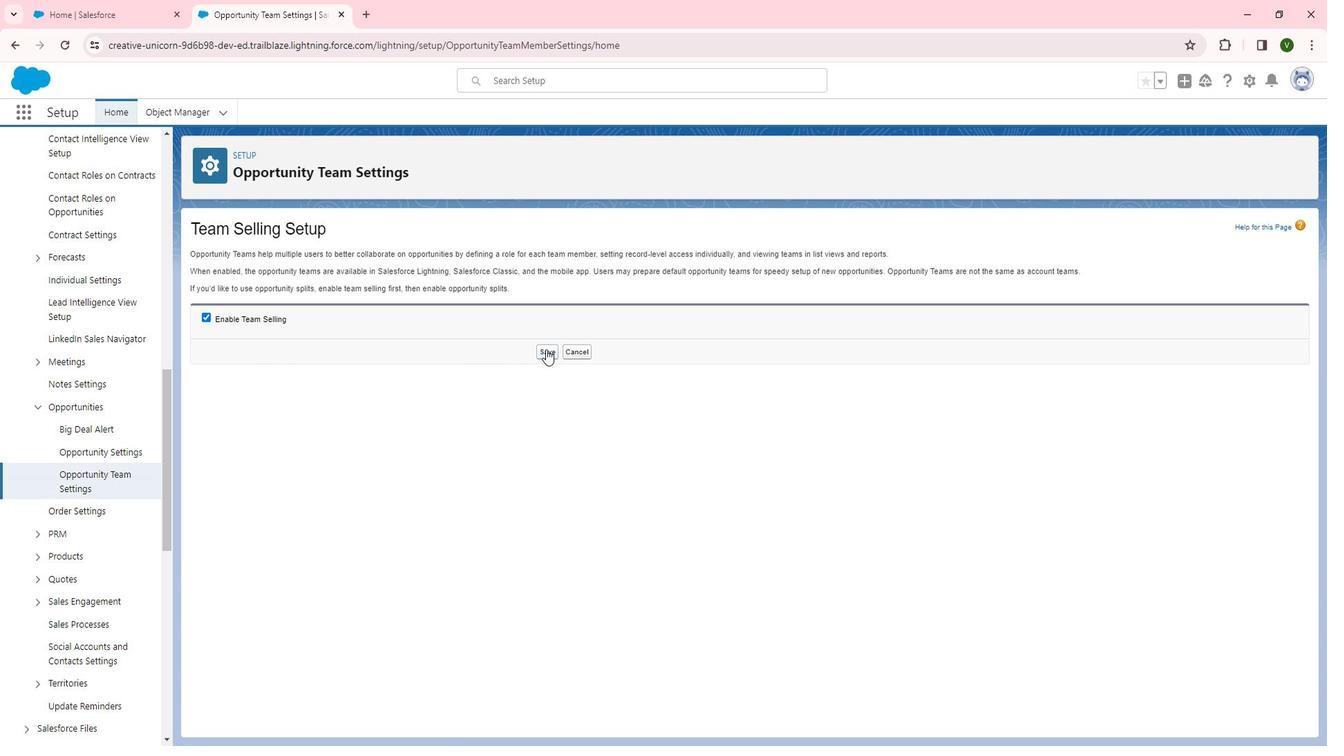 
Action: Mouse pressed left at (562, 353)
Screenshot: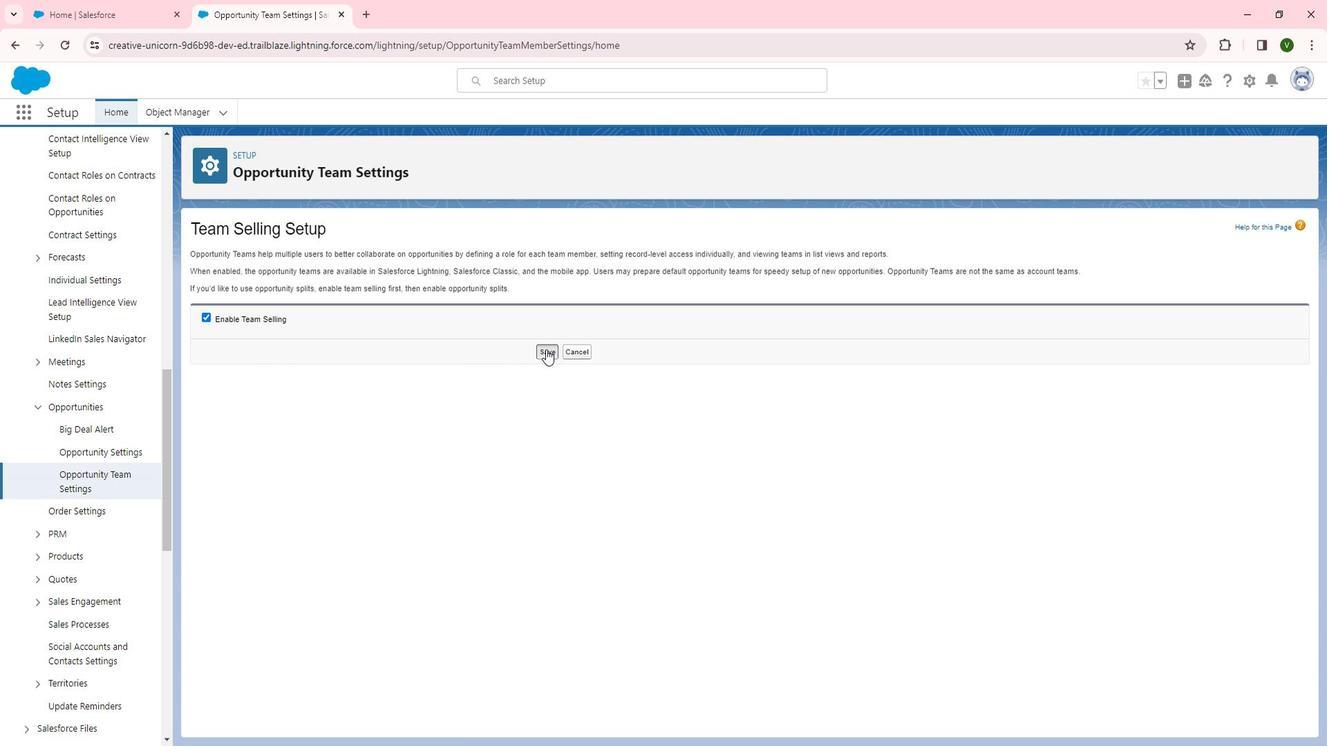
Action: Mouse moved to (563, 426)
Screenshot: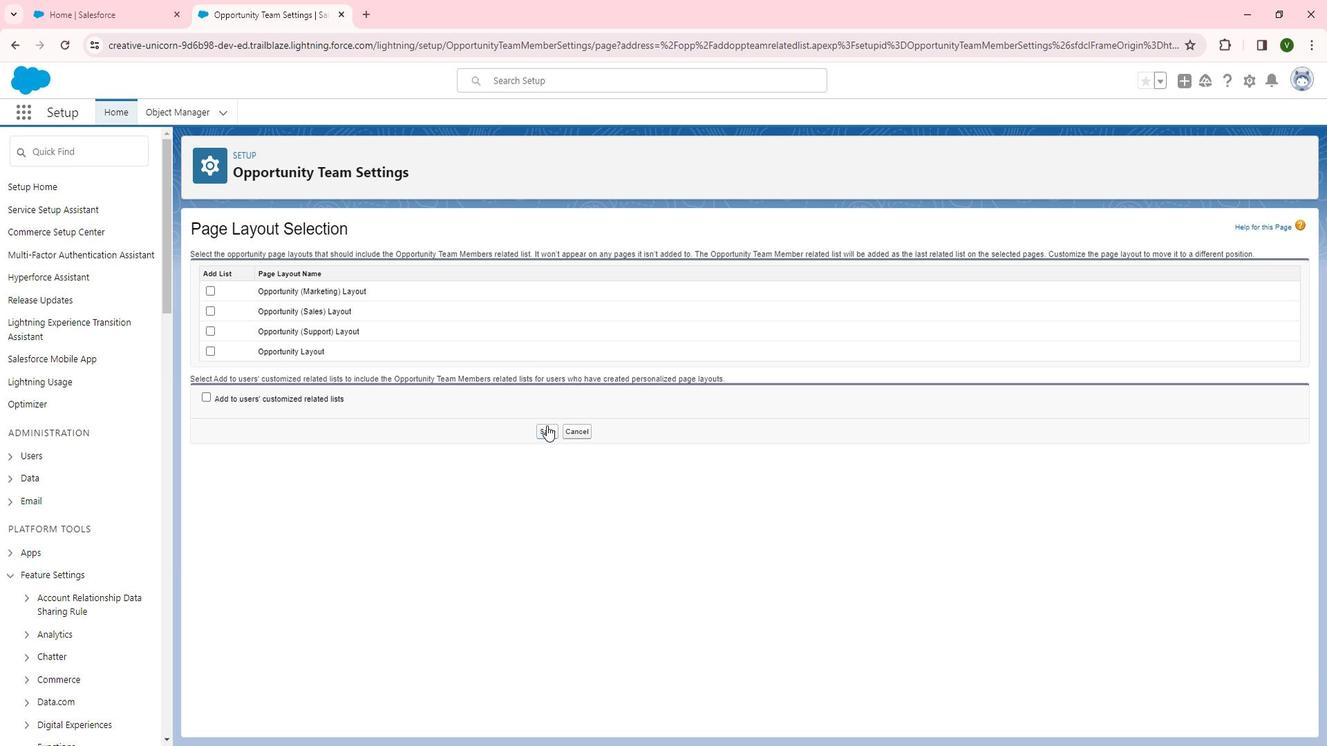 
Action: Mouse pressed left at (563, 426)
Screenshot: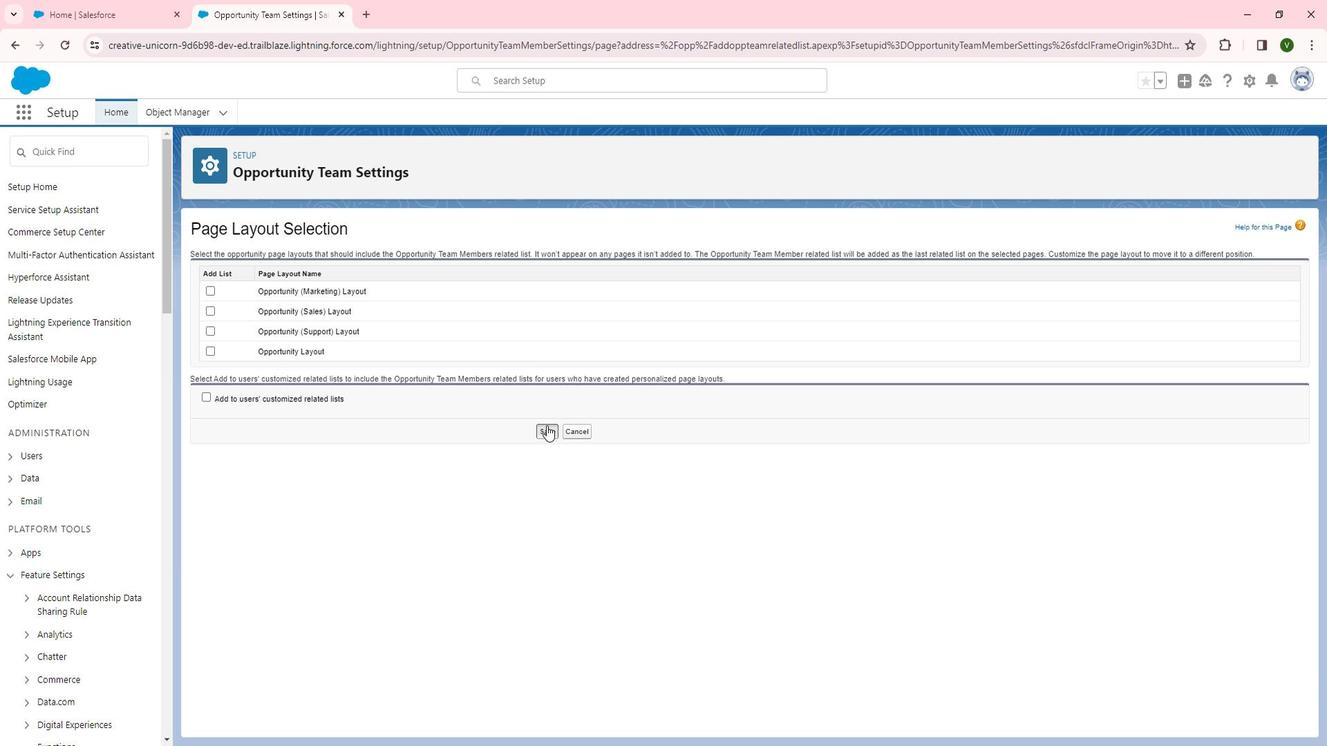 
Action: Mouse moved to (654, 492)
Screenshot: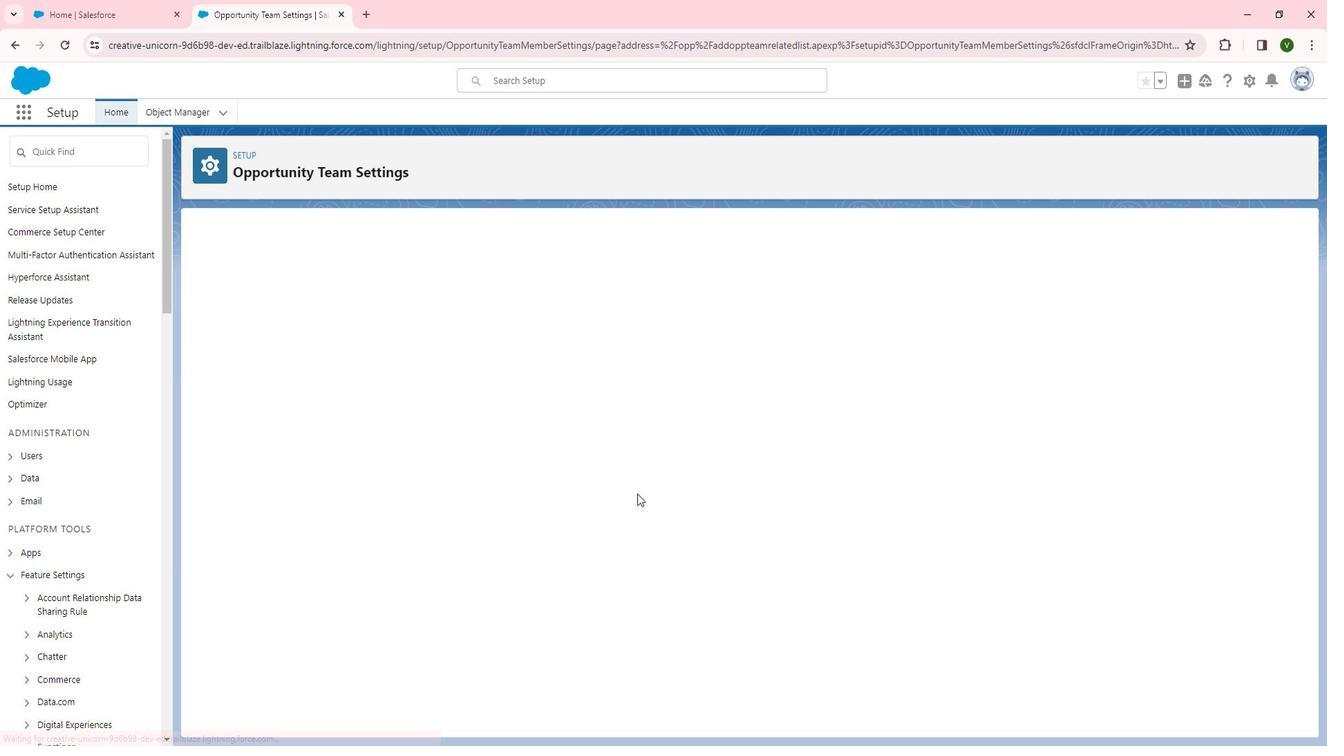 
